 Task: Look for space in Kaposvár, Hungary from 8th August, 2023 to 15th August, 2023 for 9 adults in price range Rs.10000 to Rs.14000. Place can be shared room with 5 bedrooms having 9 beds and 5 bathrooms. Property type can be house, flat, guest house. Amenities needed are: wifi, TV, free parkinig on premises, gym, breakfast. Booking option can be shelf check-in. Required host language is English.
Action: Mouse moved to (469, 99)
Screenshot: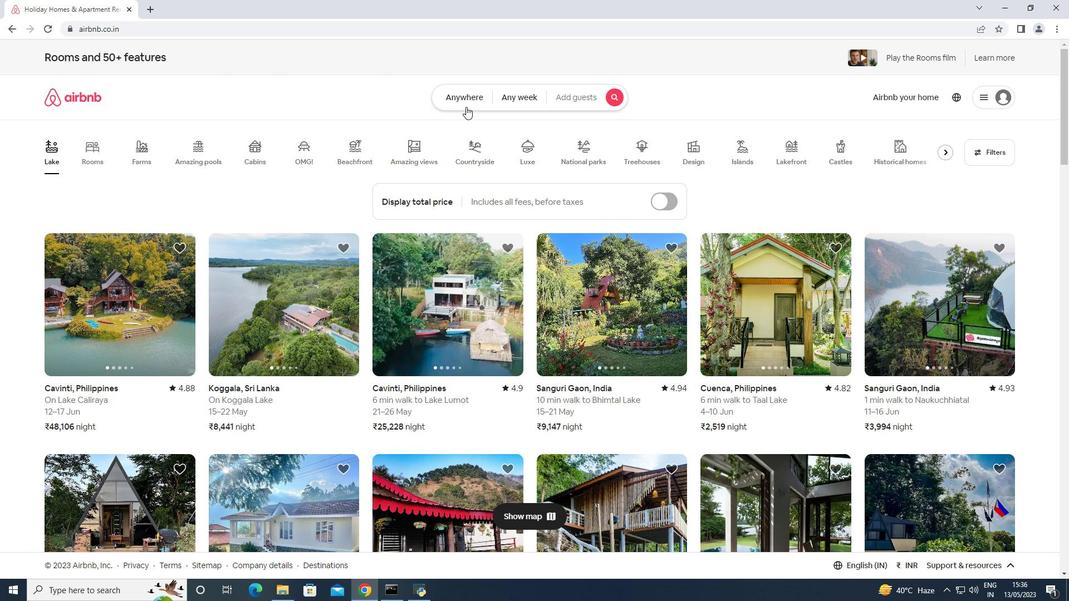
Action: Mouse pressed left at (469, 99)
Screenshot: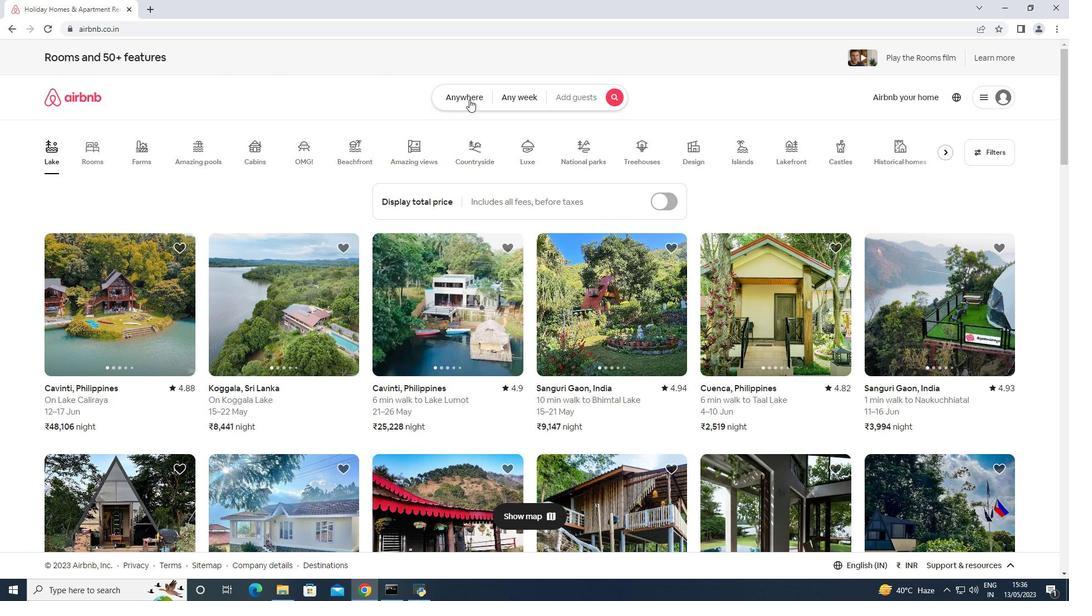 
Action: Mouse moved to (441, 137)
Screenshot: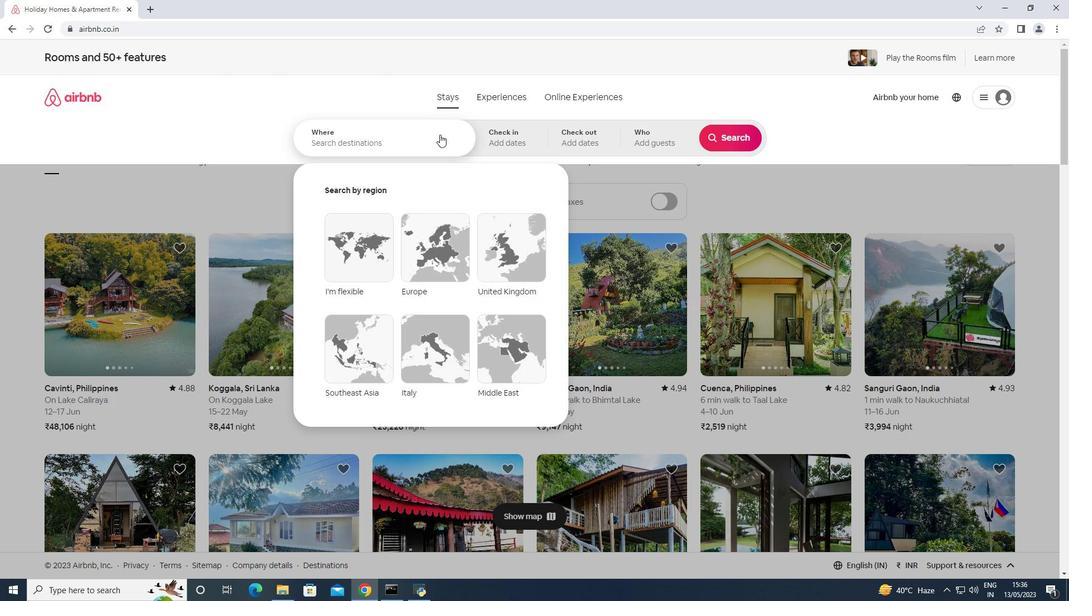 
Action: Mouse pressed left at (441, 137)
Screenshot: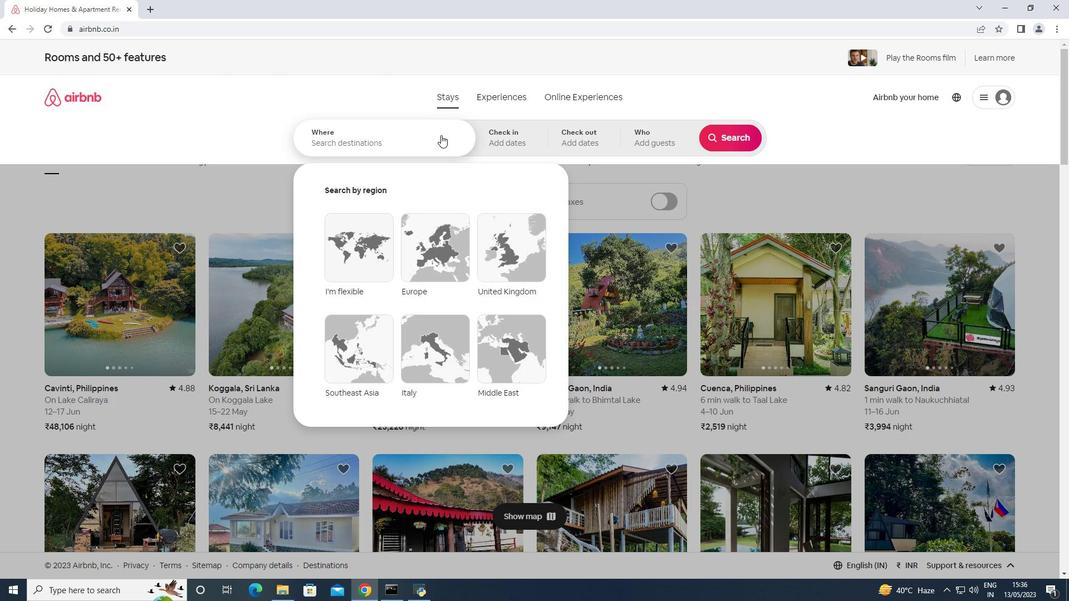 
Action: Mouse moved to (448, 131)
Screenshot: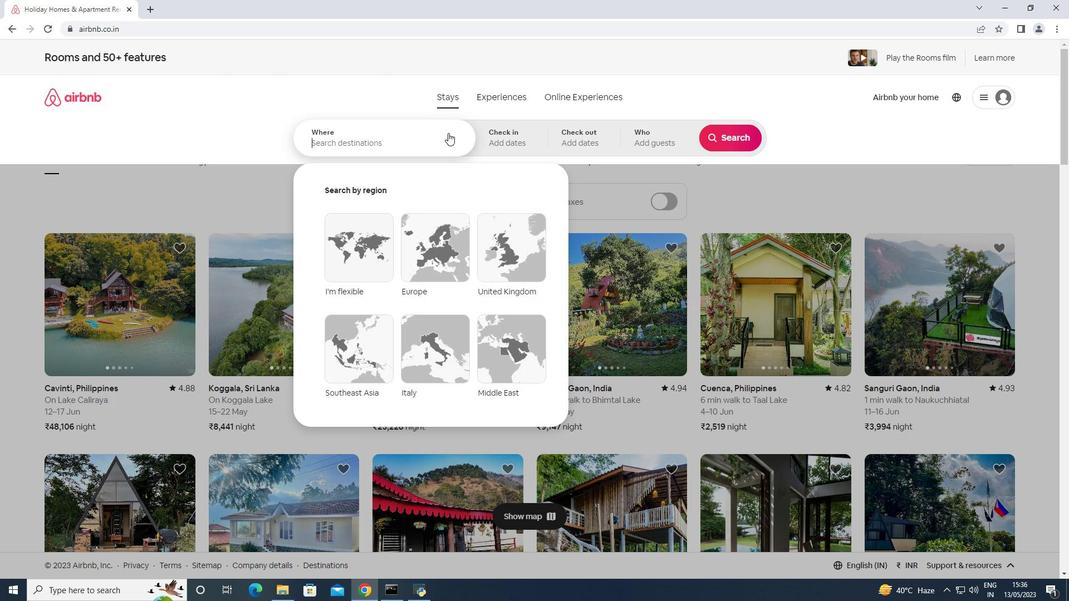 
Action: Key pressed <Key.shift>Kaposvar,<Key.space><Key.shift><Key.shift>Hungary<Key.enter>
Screenshot: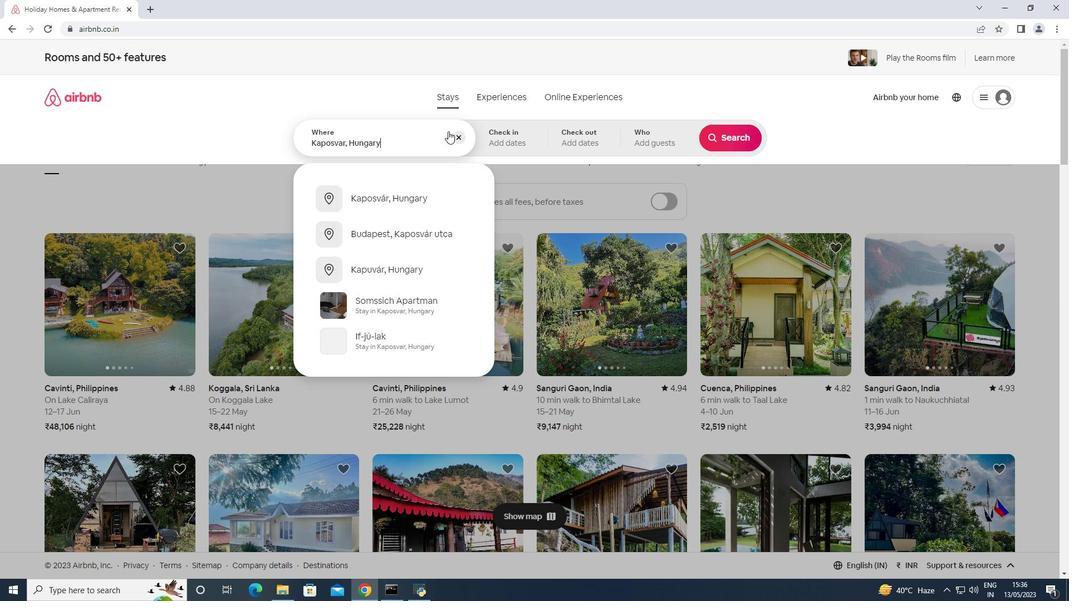 
Action: Mouse moved to (733, 226)
Screenshot: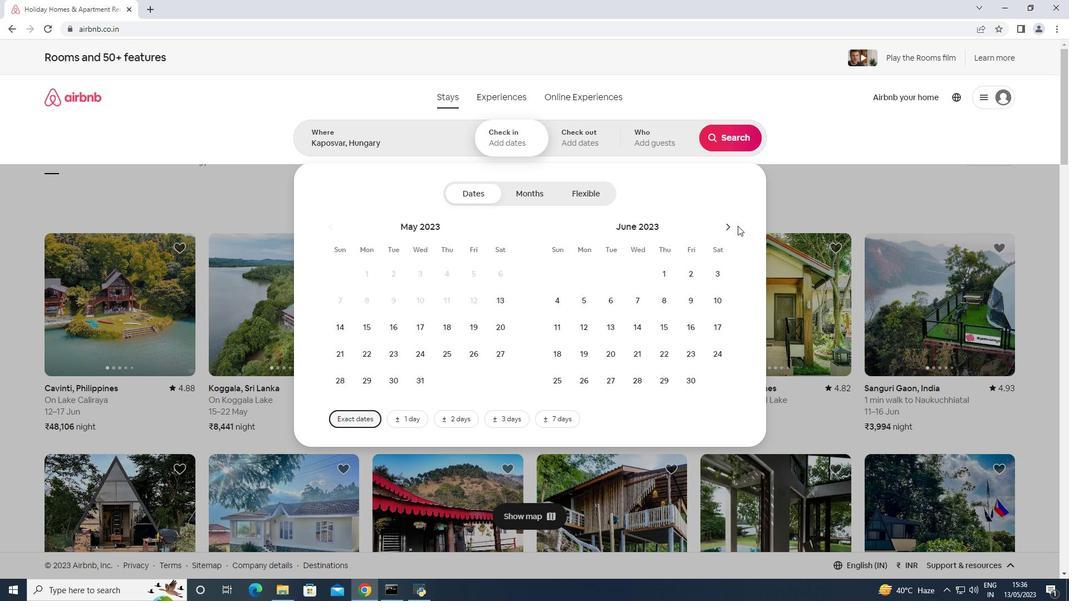 
Action: Mouse pressed left at (733, 226)
Screenshot: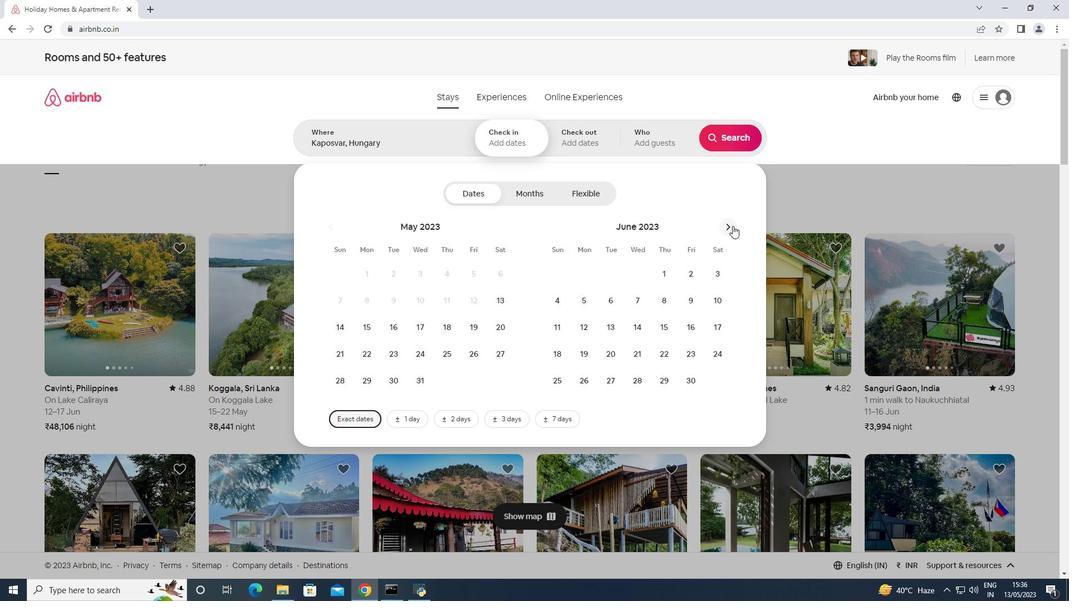 
Action: Mouse moved to (733, 226)
Screenshot: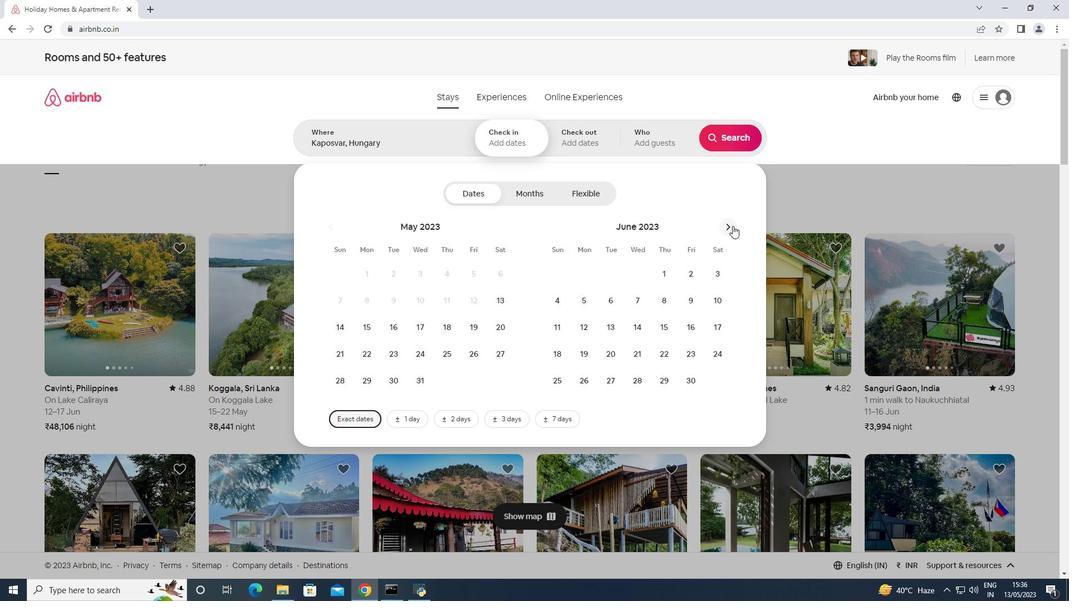 
Action: Mouse pressed left at (733, 226)
Screenshot: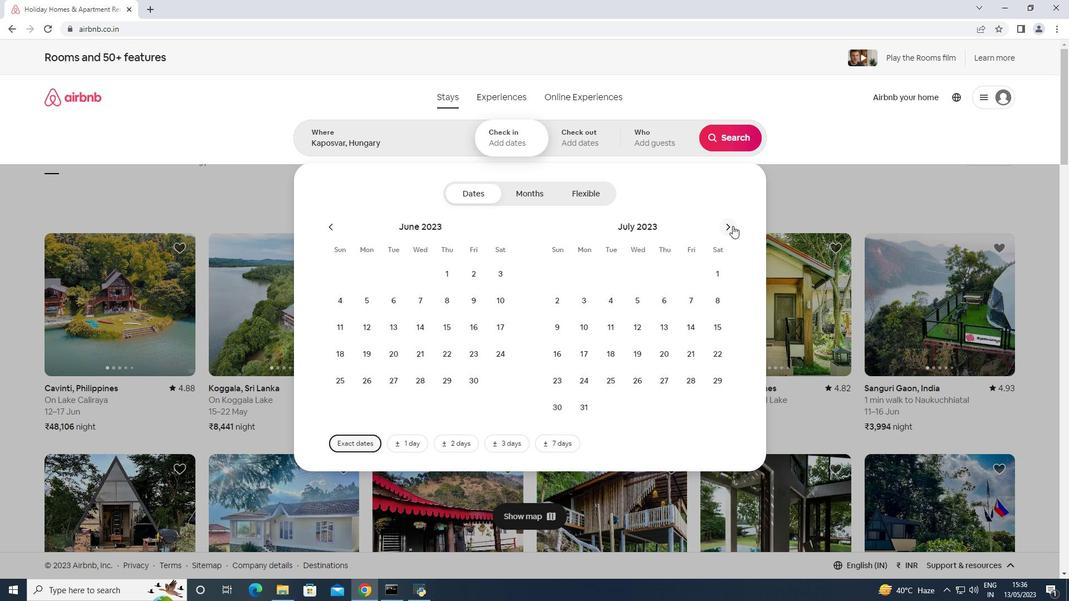 
Action: Mouse moved to (620, 295)
Screenshot: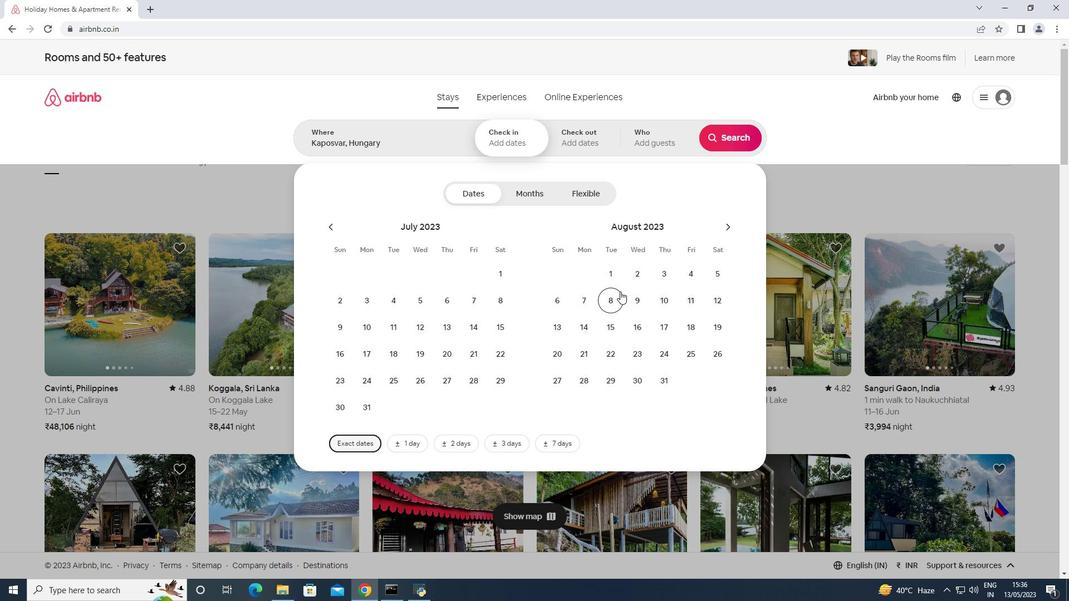 
Action: Mouse pressed left at (620, 295)
Screenshot: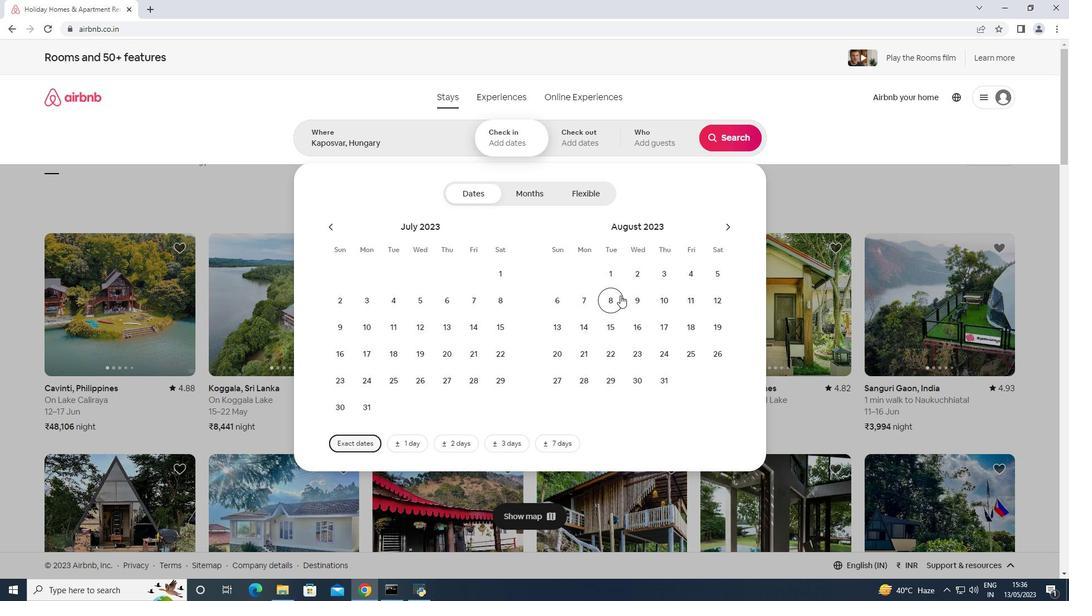 
Action: Mouse moved to (612, 322)
Screenshot: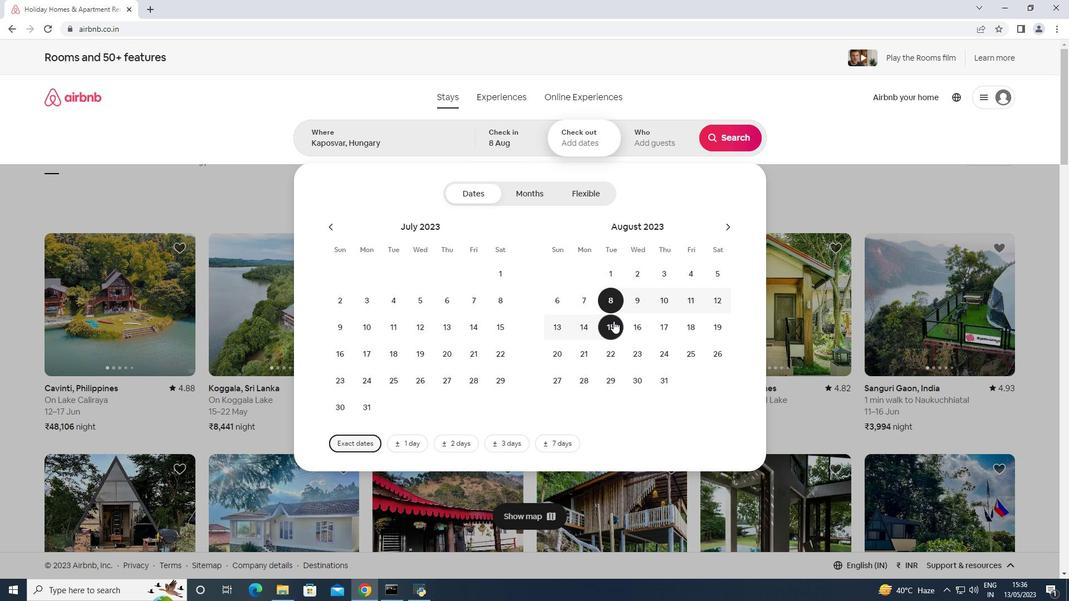 
Action: Mouse pressed left at (612, 322)
Screenshot: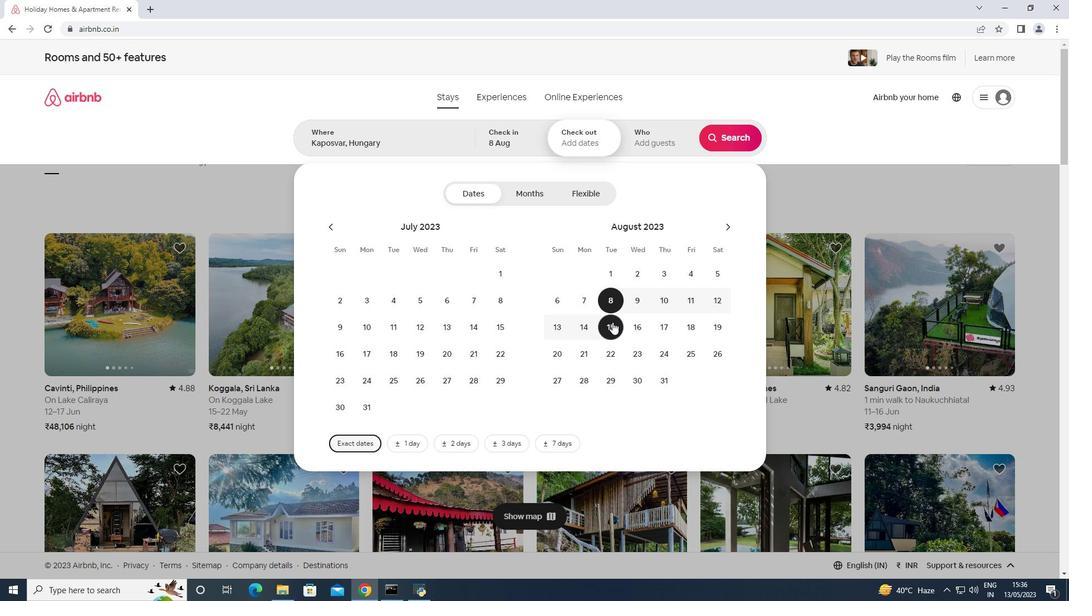 
Action: Mouse moved to (652, 140)
Screenshot: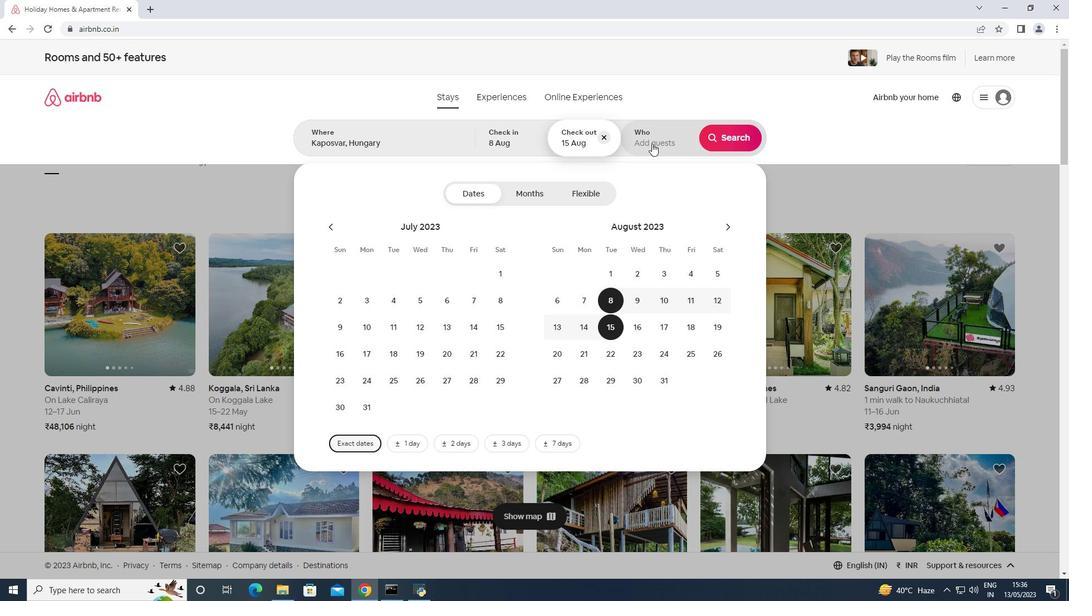
Action: Mouse pressed left at (652, 140)
Screenshot: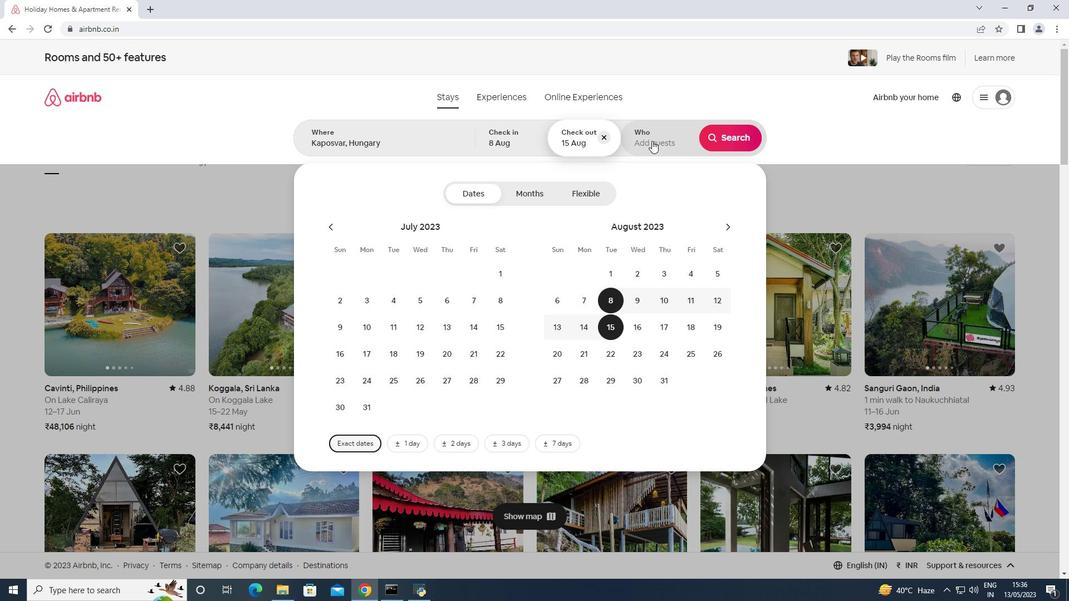 
Action: Mouse moved to (734, 192)
Screenshot: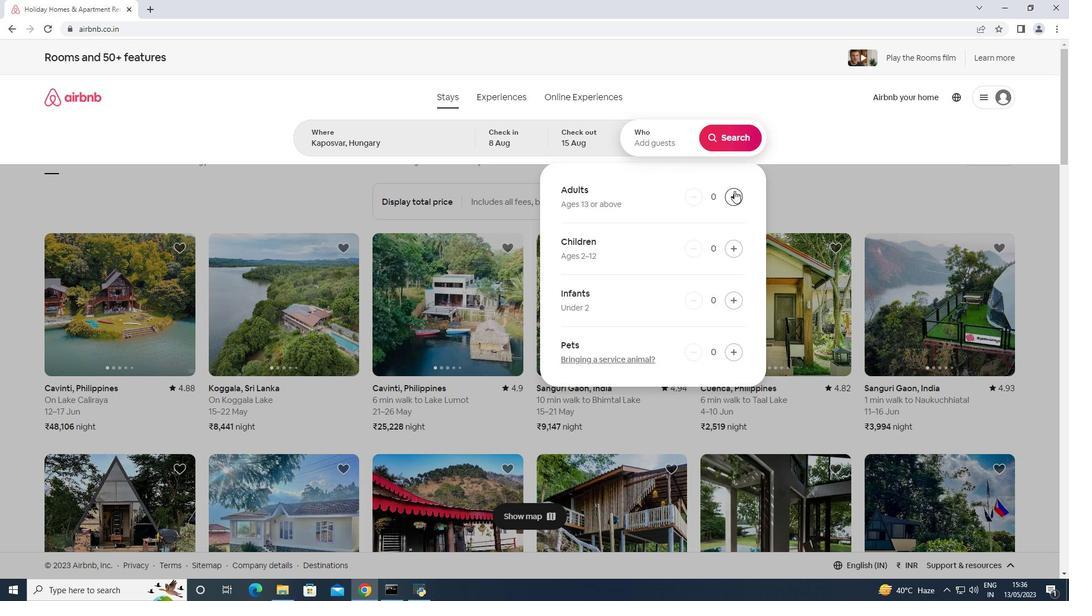 
Action: Mouse pressed left at (734, 192)
Screenshot: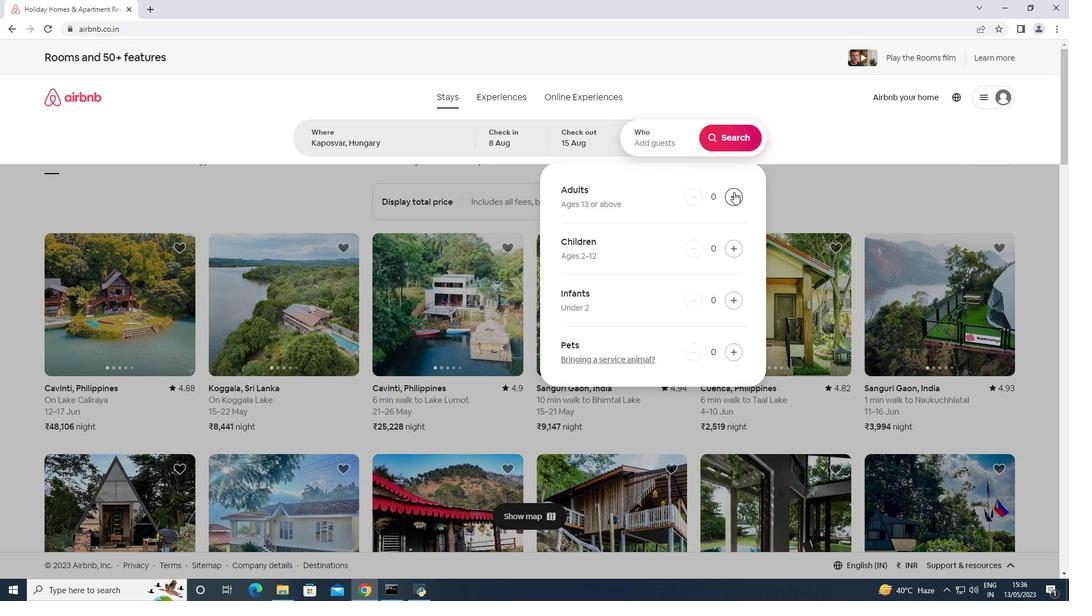 
Action: Mouse pressed left at (734, 192)
Screenshot: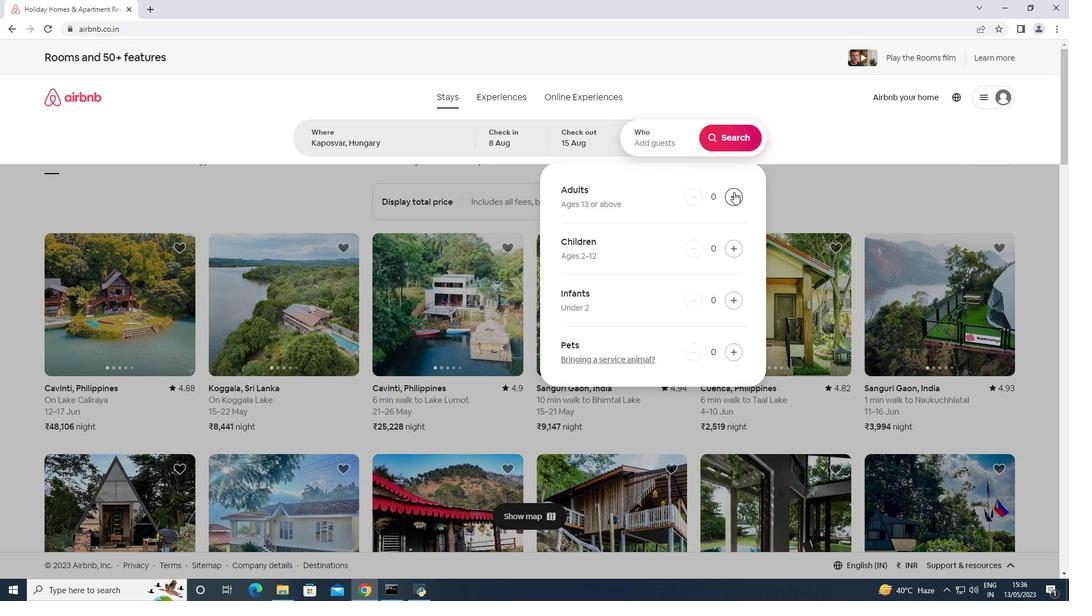 
Action: Mouse pressed left at (734, 192)
Screenshot: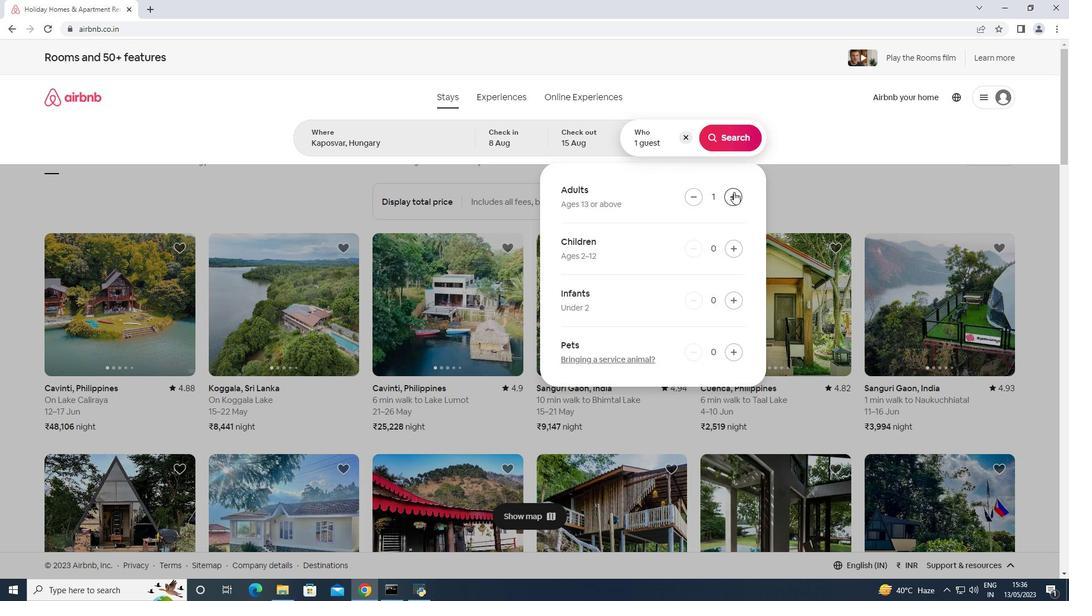 
Action: Mouse pressed left at (734, 192)
Screenshot: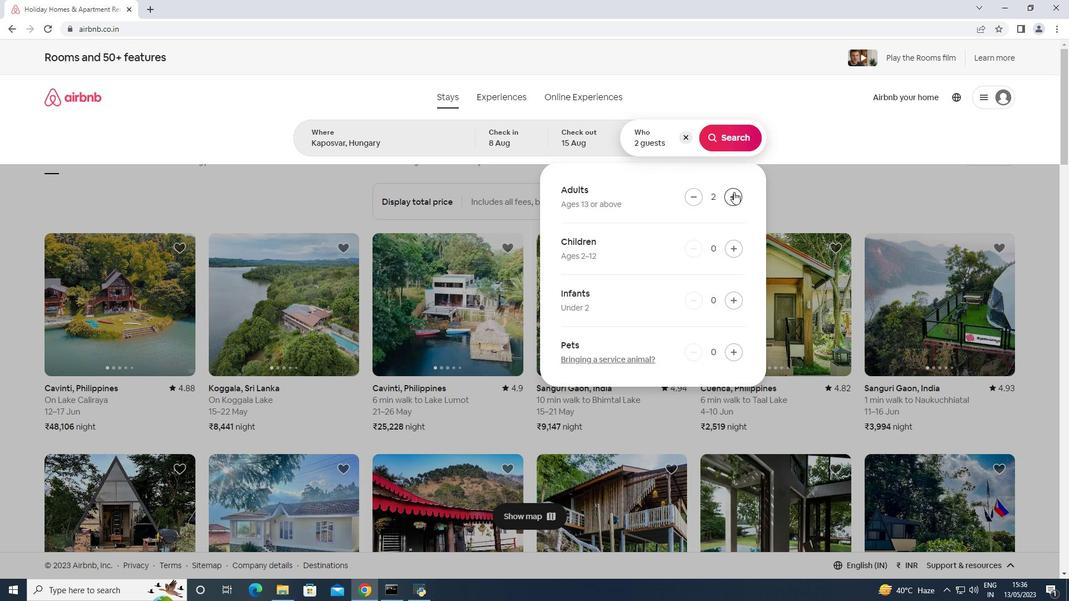 
Action: Mouse pressed left at (734, 192)
Screenshot: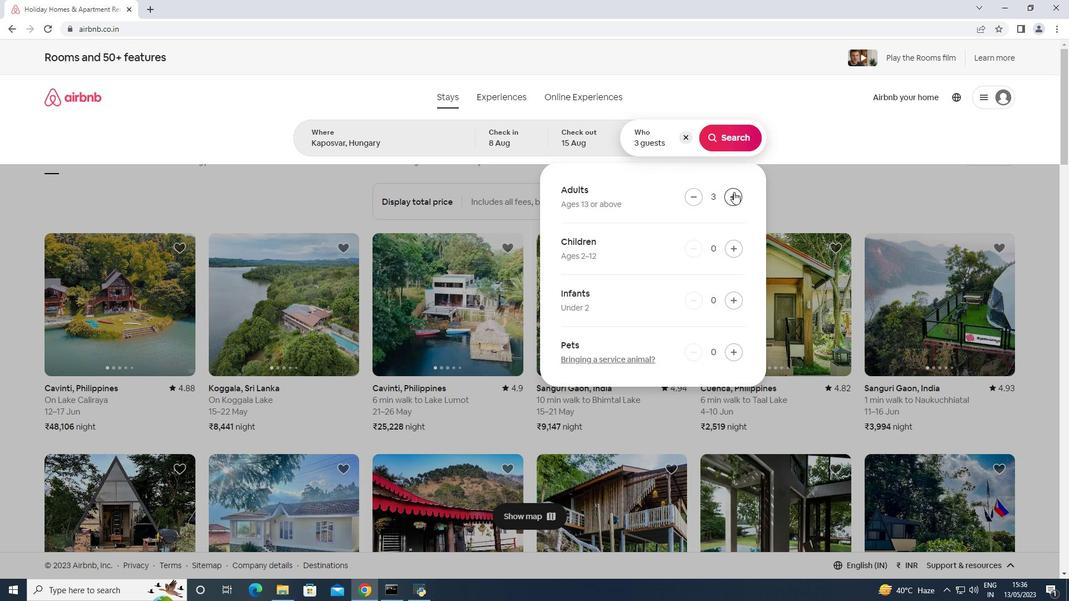 
Action: Mouse pressed left at (734, 192)
Screenshot: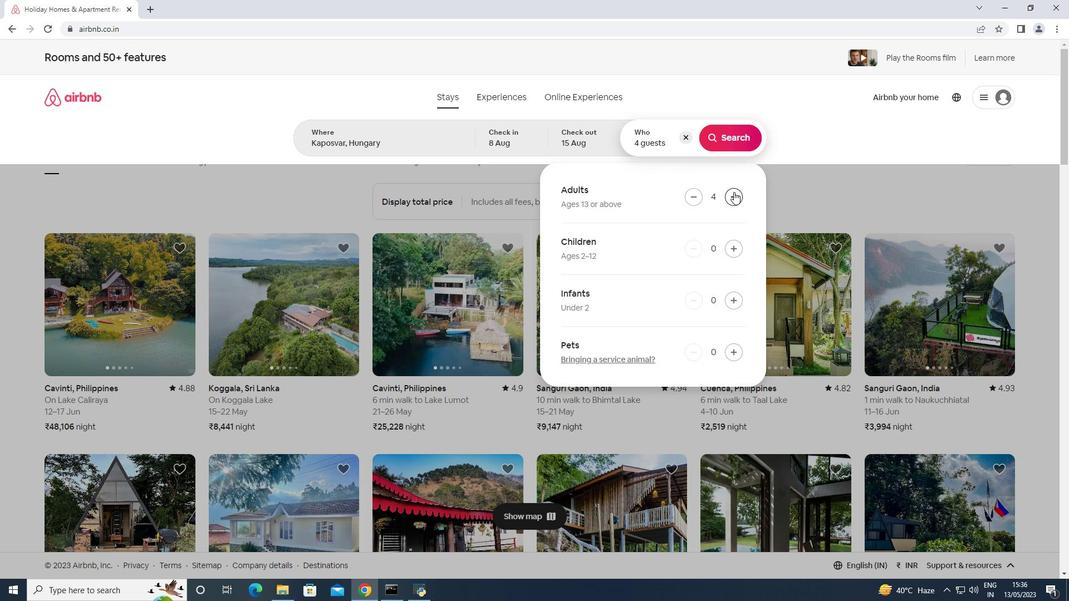 
Action: Mouse pressed left at (734, 192)
Screenshot: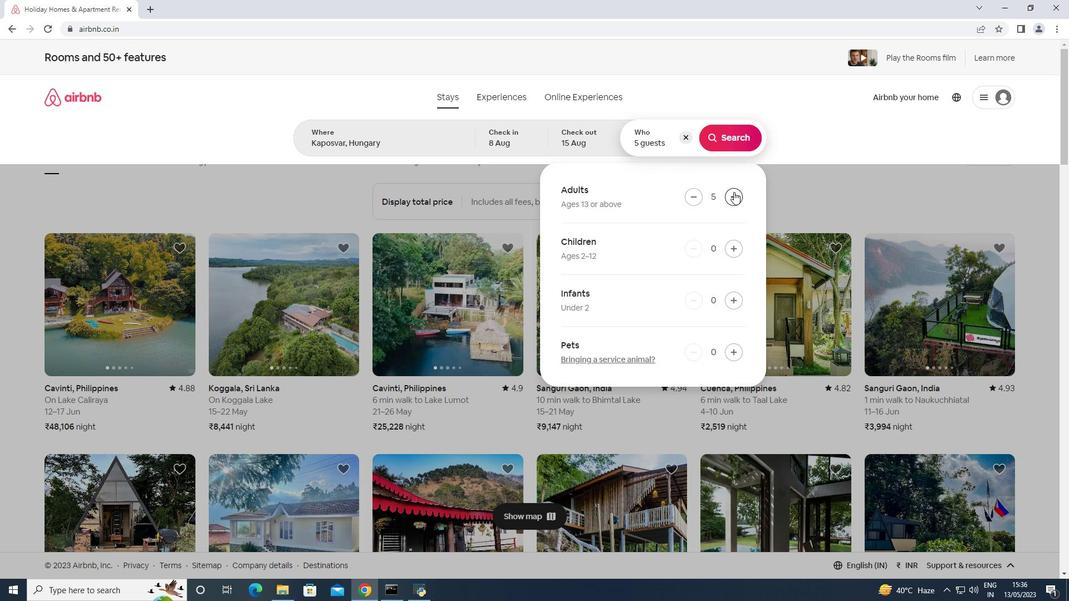 
Action: Mouse pressed left at (734, 192)
Screenshot: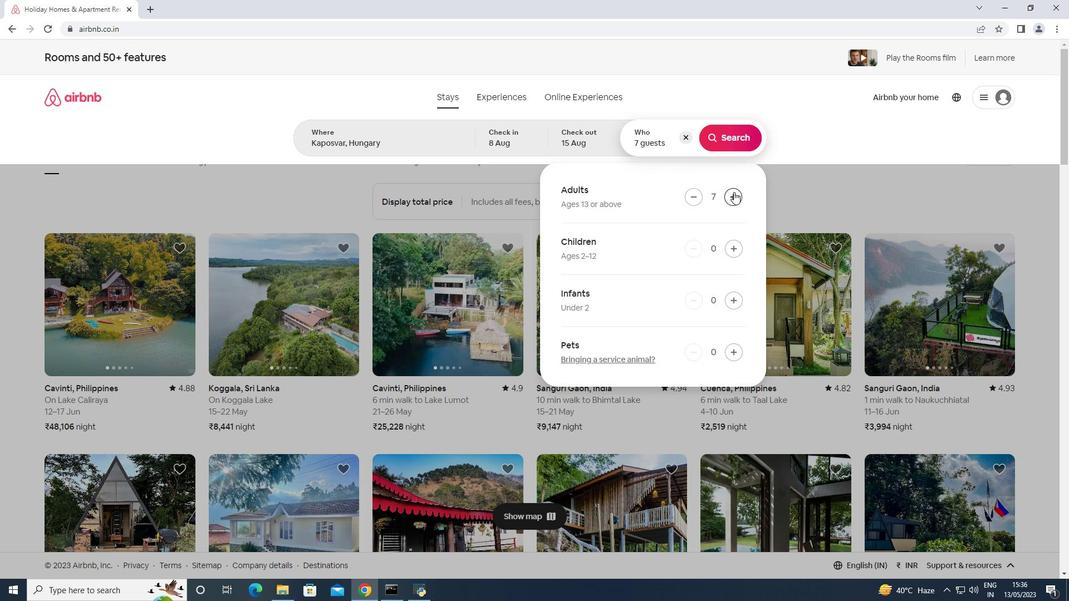 
Action: Mouse pressed left at (734, 192)
Screenshot: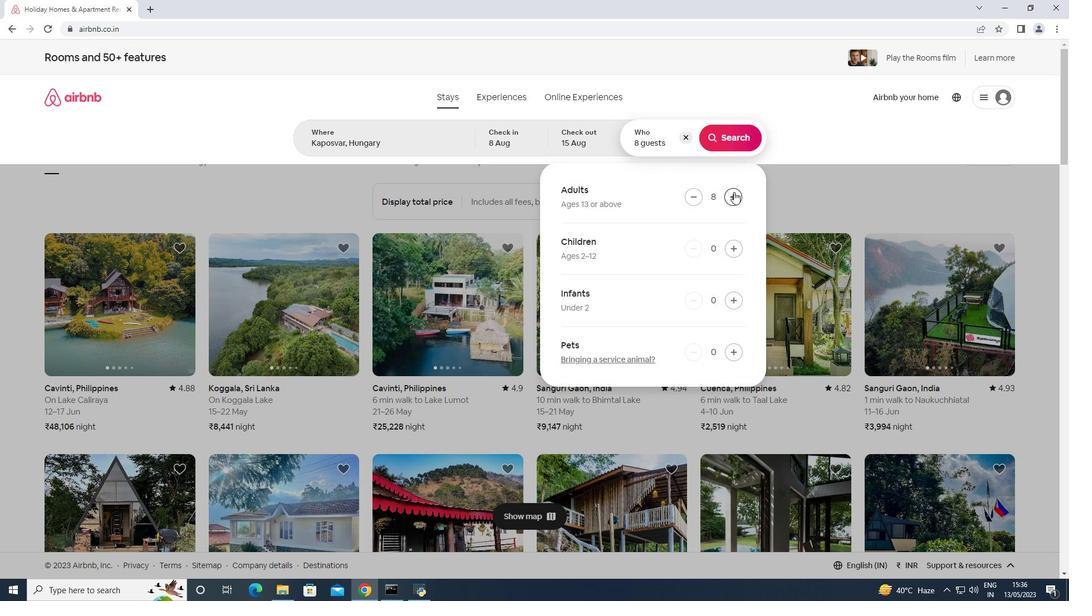 
Action: Mouse pressed left at (734, 192)
Screenshot: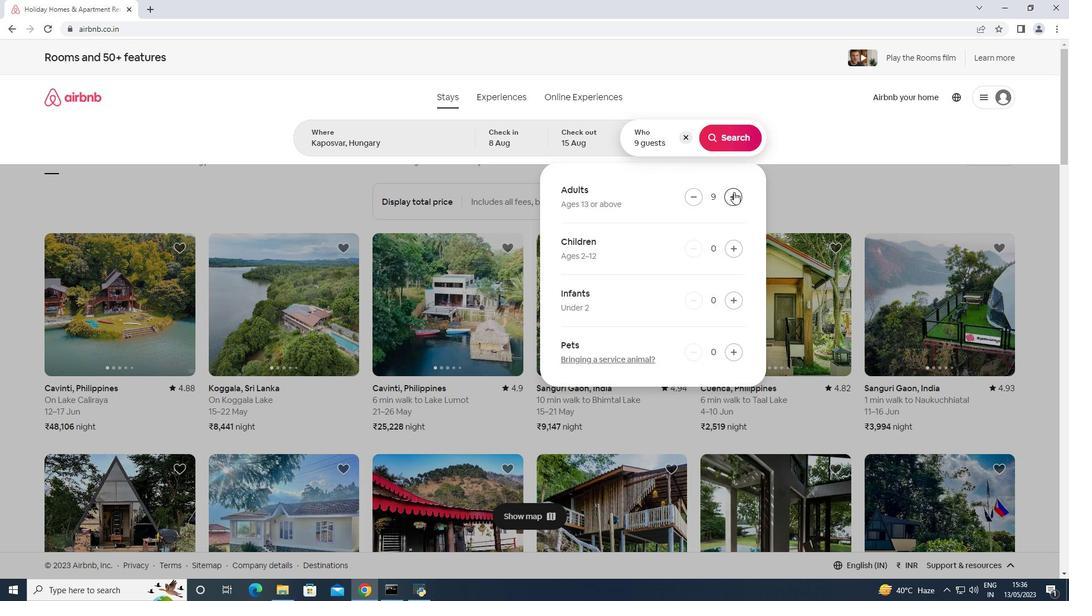 
Action: Mouse moved to (700, 198)
Screenshot: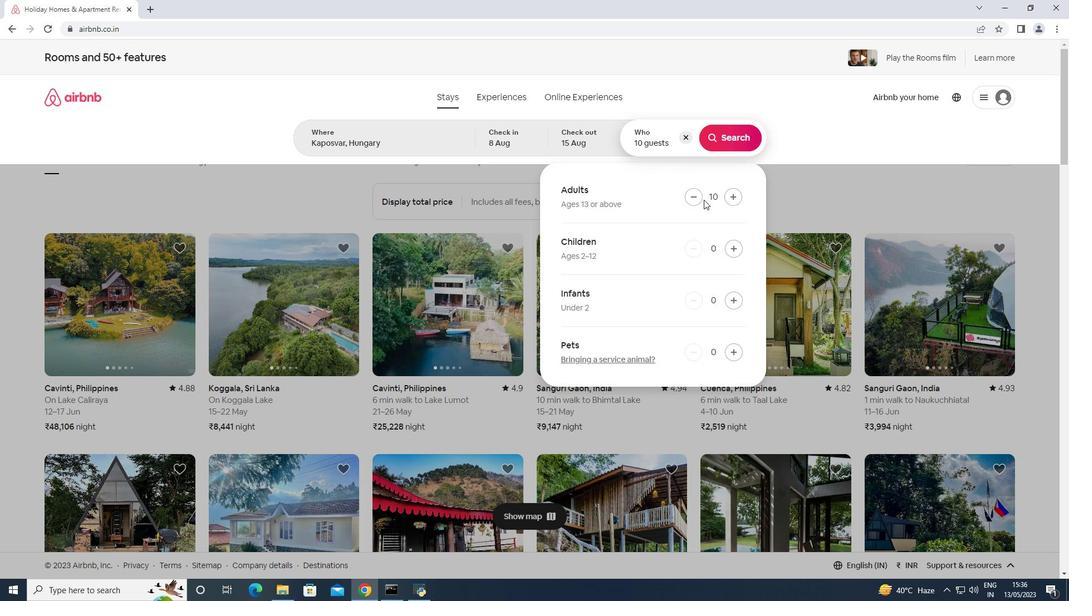 
Action: Mouse pressed left at (700, 198)
Screenshot: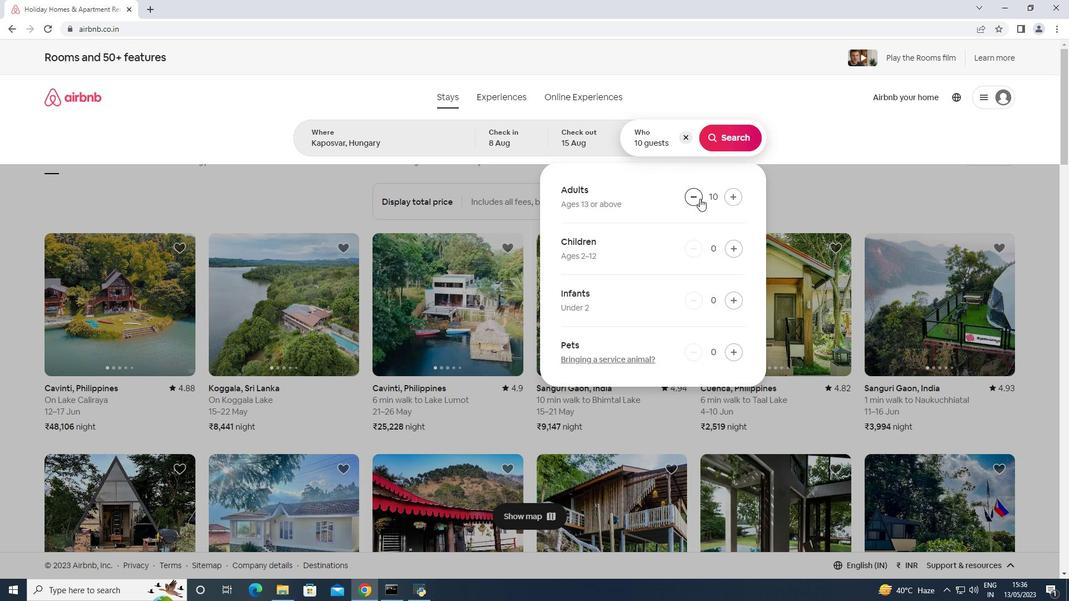
Action: Mouse moved to (735, 135)
Screenshot: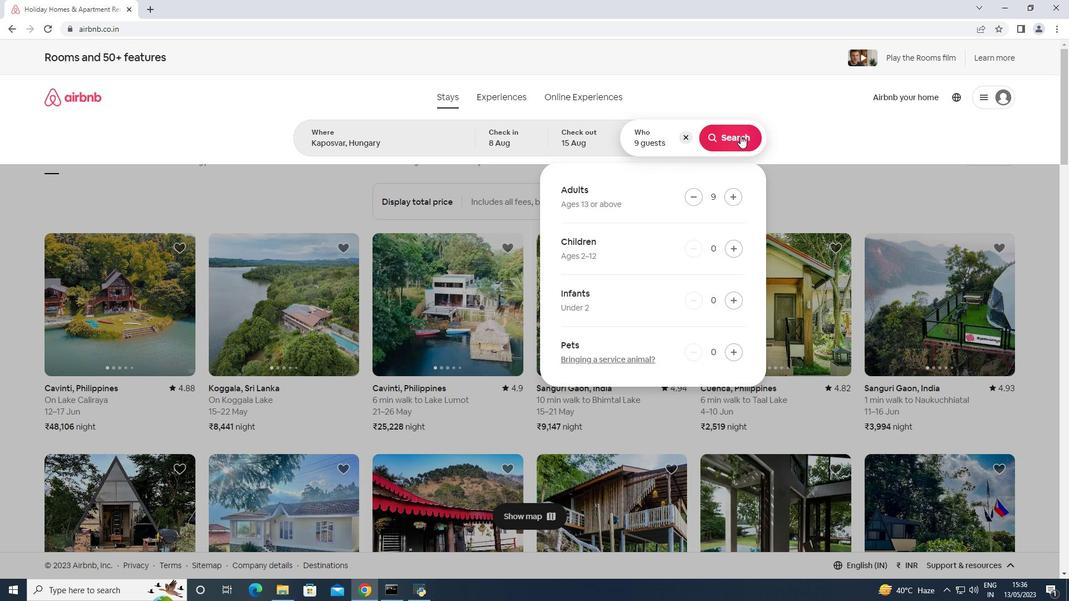 
Action: Mouse pressed left at (735, 135)
Screenshot: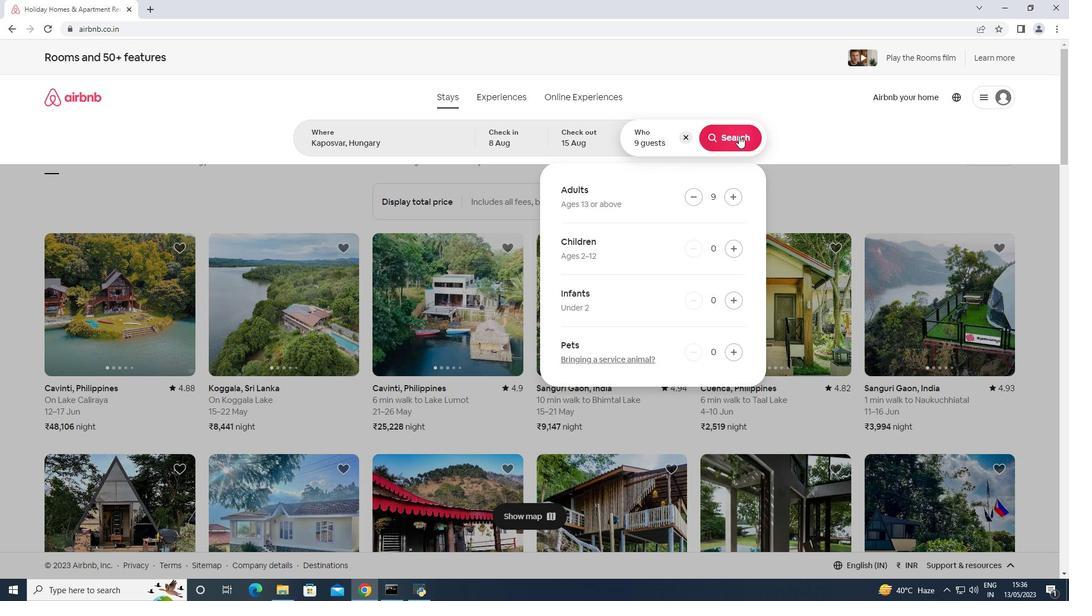 
Action: Mouse moved to (1013, 100)
Screenshot: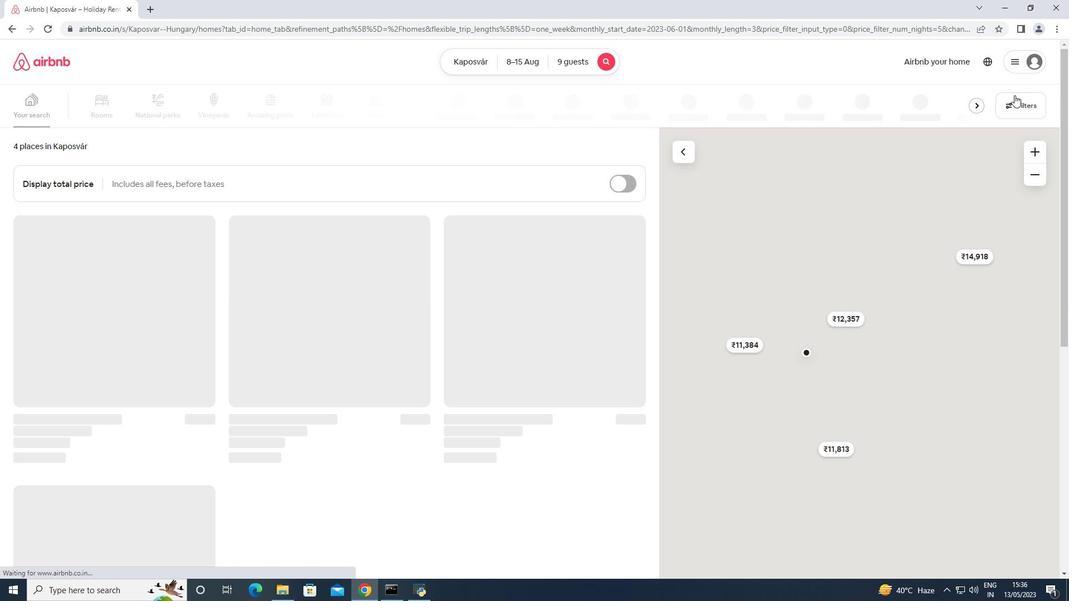 
Action: Mouse pressed left at (1013, 100)
Screenshot: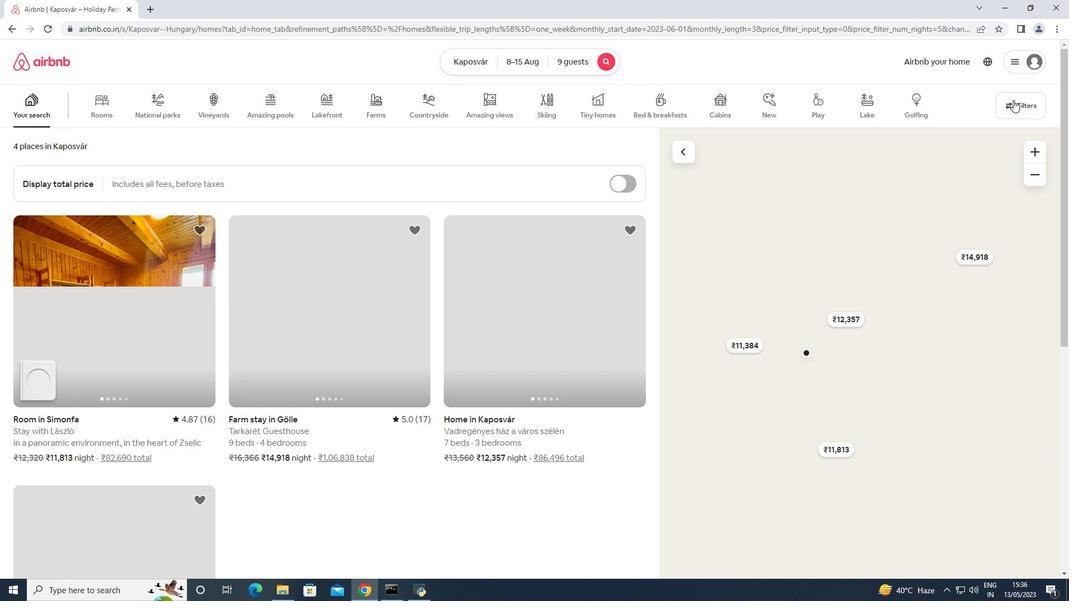 
Action: Mouse moved to (431, 373)
Screenshot: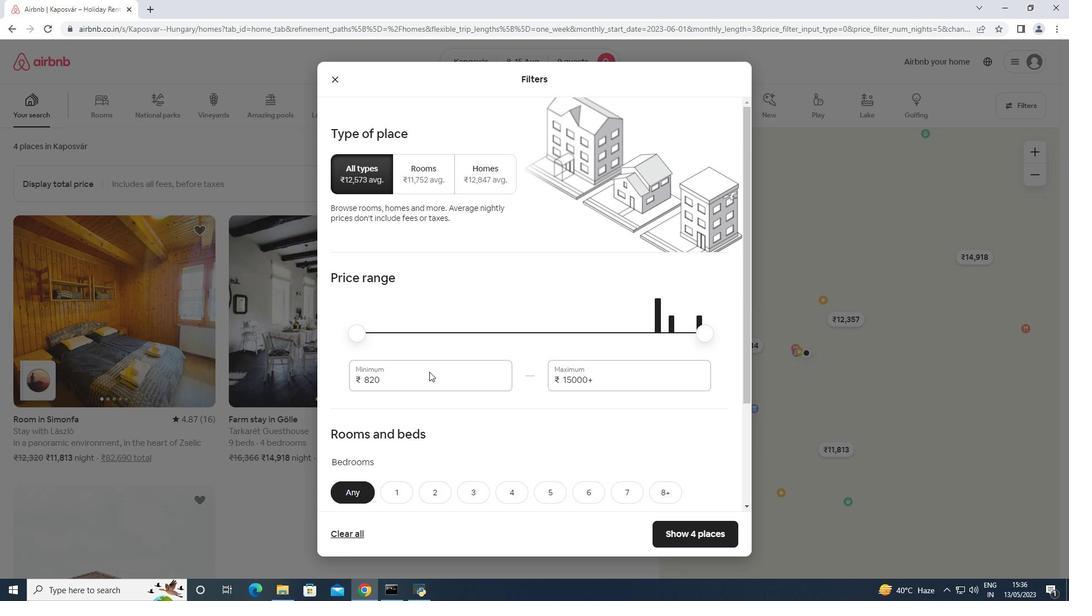 
Action: Mouse pressed left at (431, 373)
Screenshot: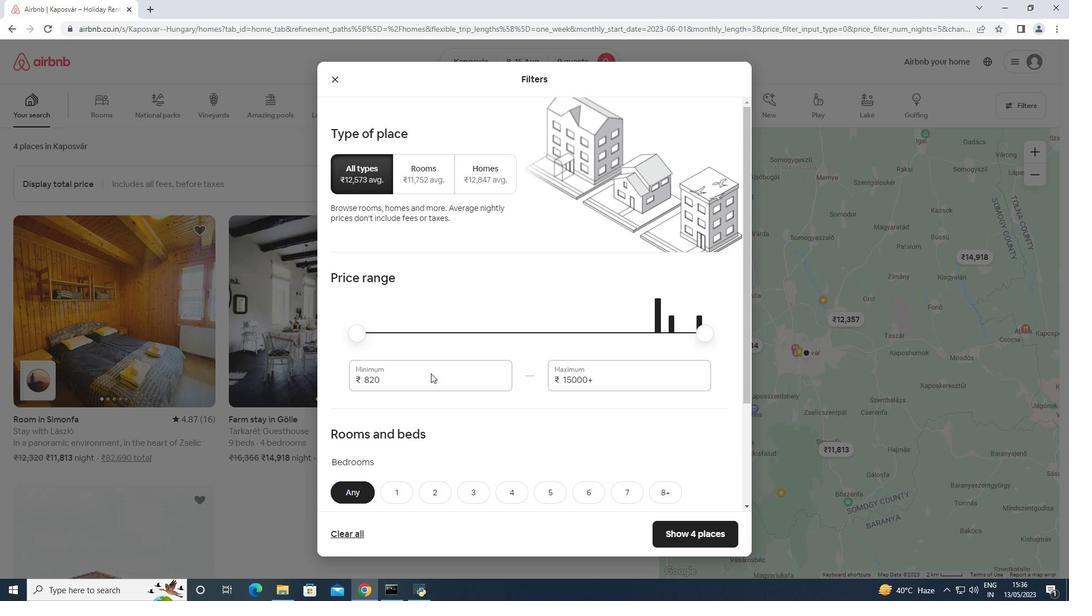 
Action: Mouse pressed left at (431, 373)
Screenshot: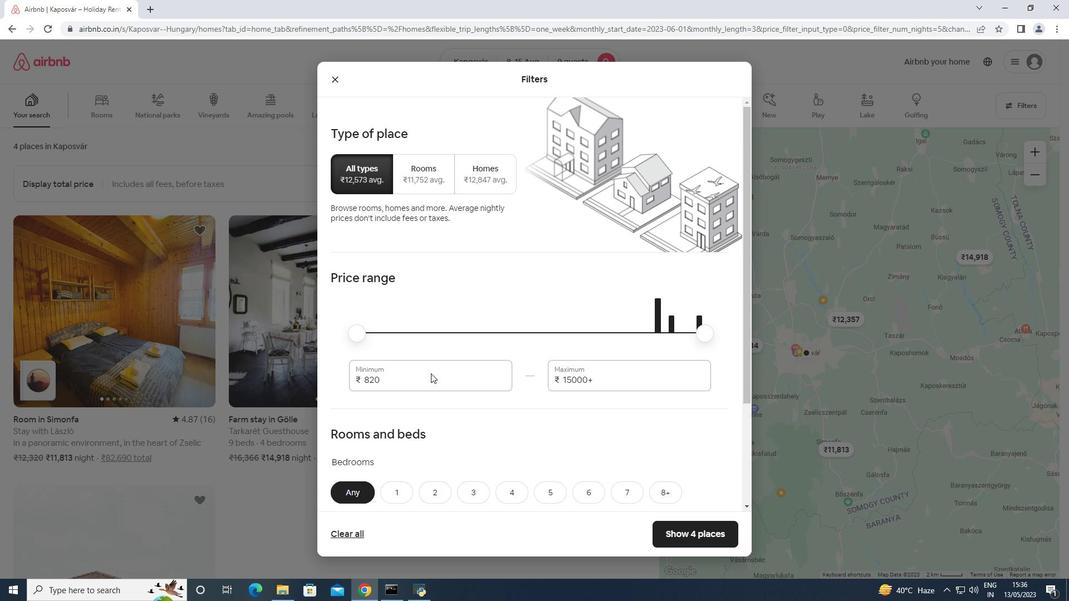 
Action: Mouse moved to (431, 372)
Screenshot: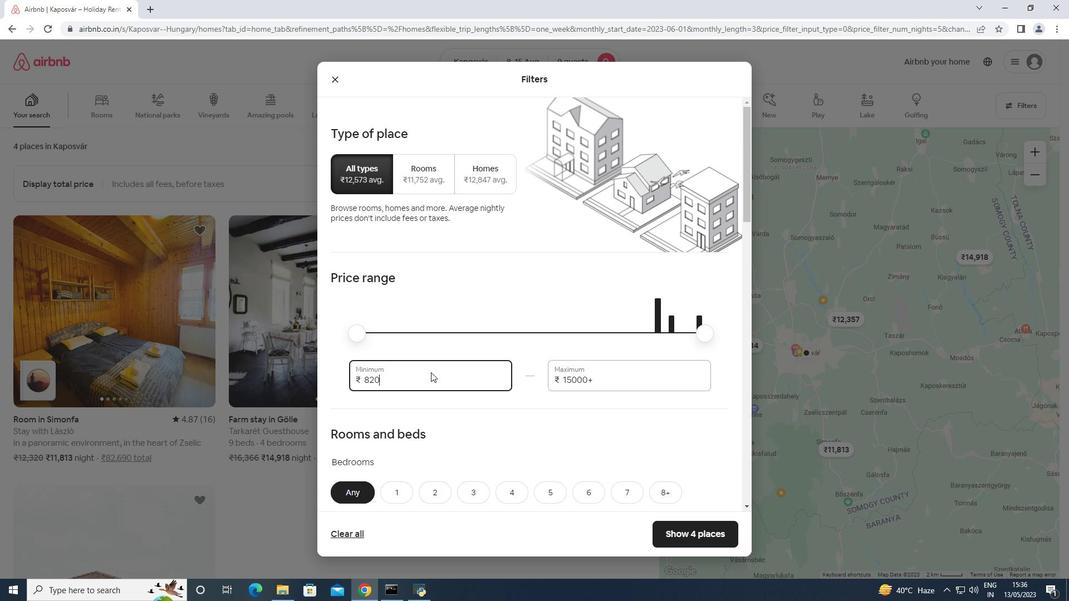 
Action: Key pressed <Key.backspace><Key.backspace><Key.backspace><Key.backspace>10000<Key.tab>14000
Screenshot: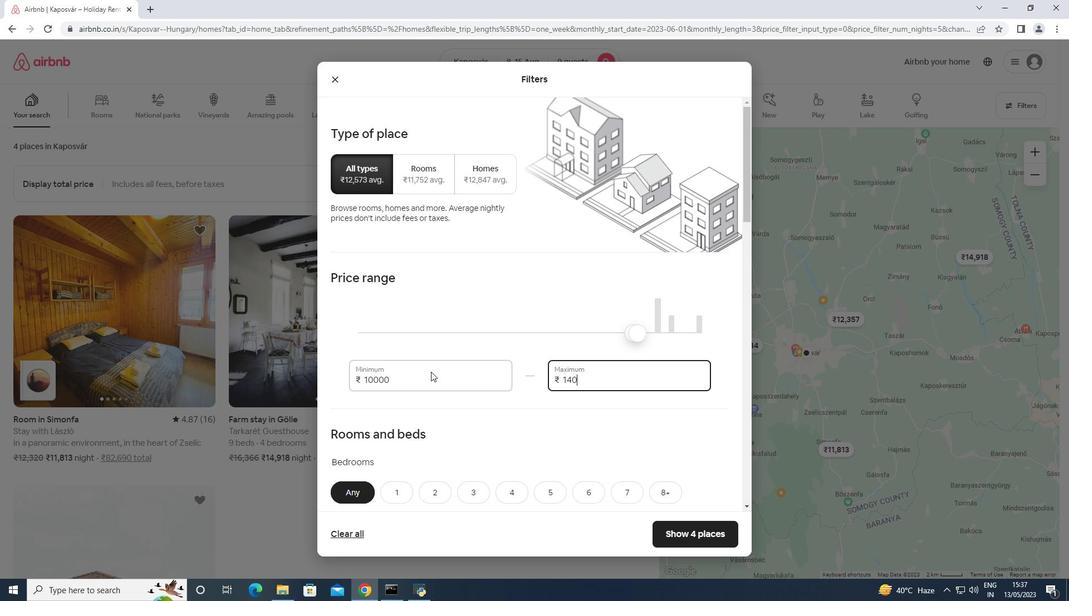 
Action: Mouse moved to (429, 372)
Screenshot: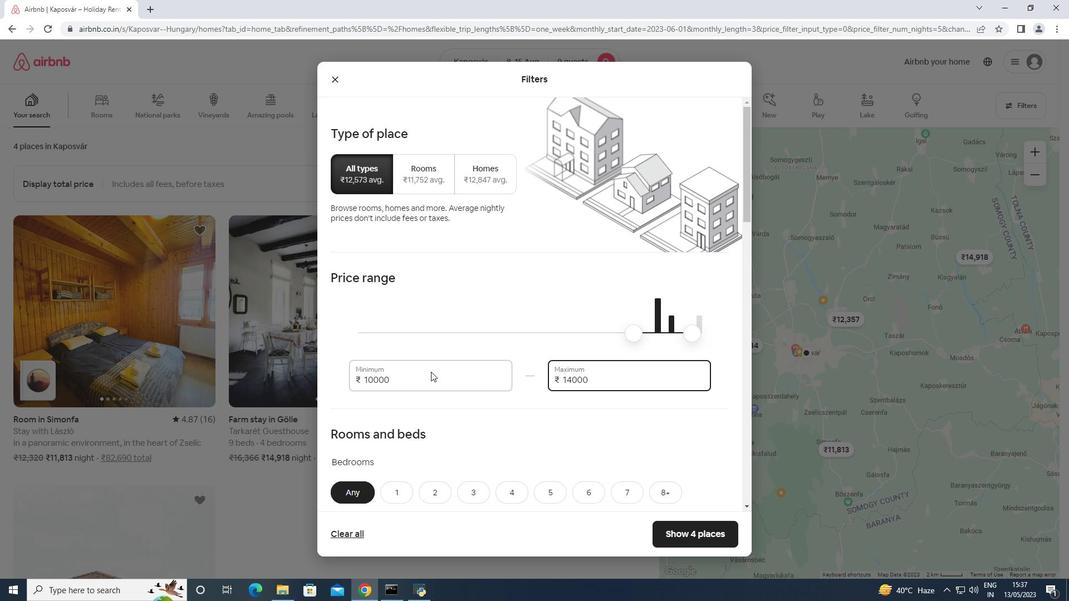 
Action: Mouse scrolled (429, 372) with delta (0, 0)
Screenshot: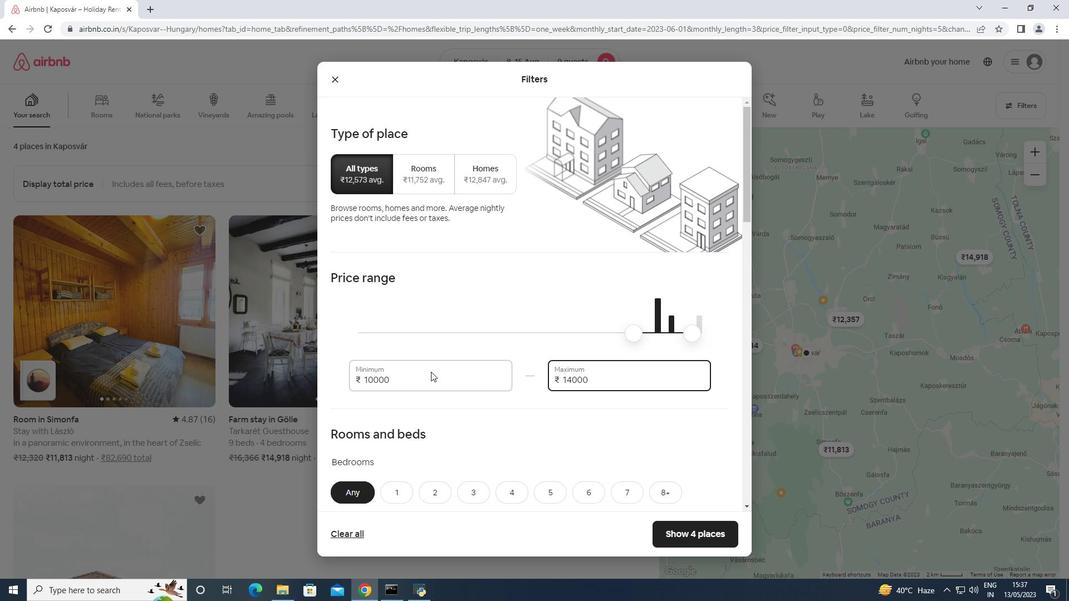 
Action: Mouse scrolled (429, 372) with delta (0, 0)
Screenshot: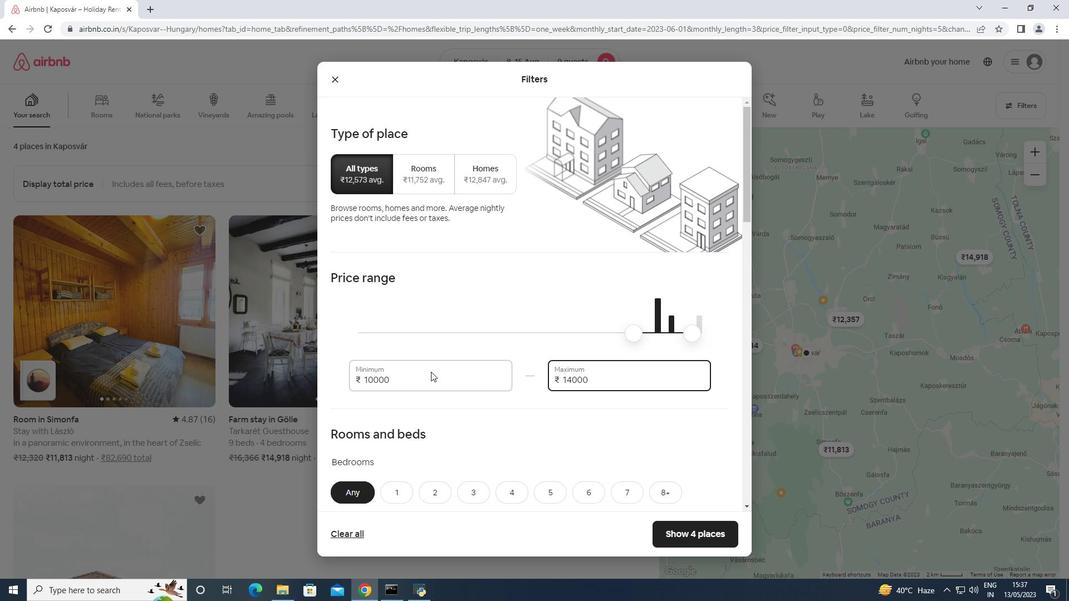 
Action: Mouse scrolled (429, 372) with delta (0, 0)
Screenshot: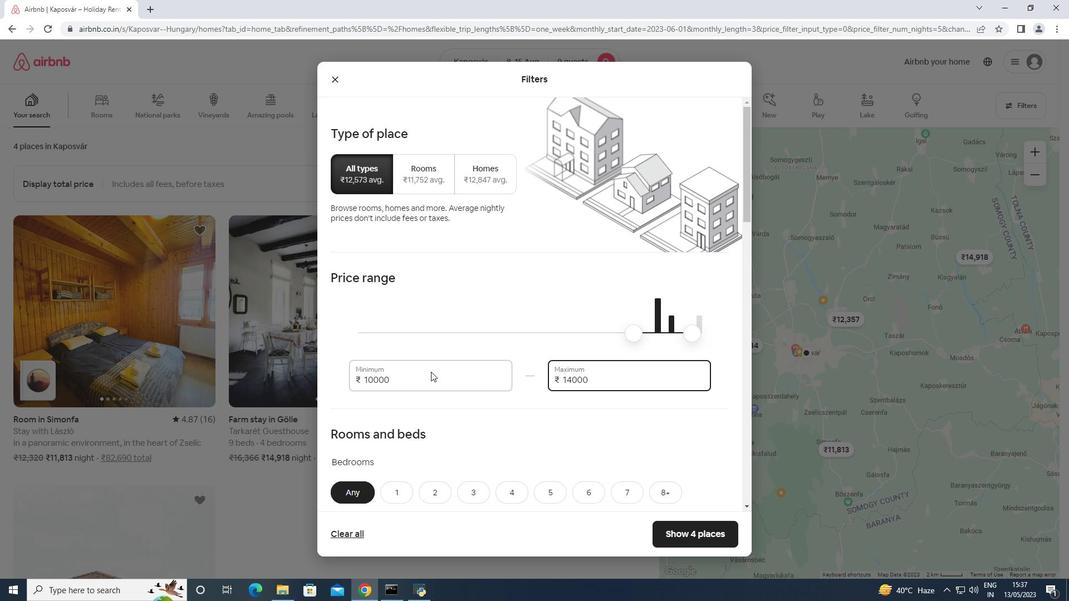 
Action: Mouse scrolled (429, 372) with delta (0, 0)
Screenshot: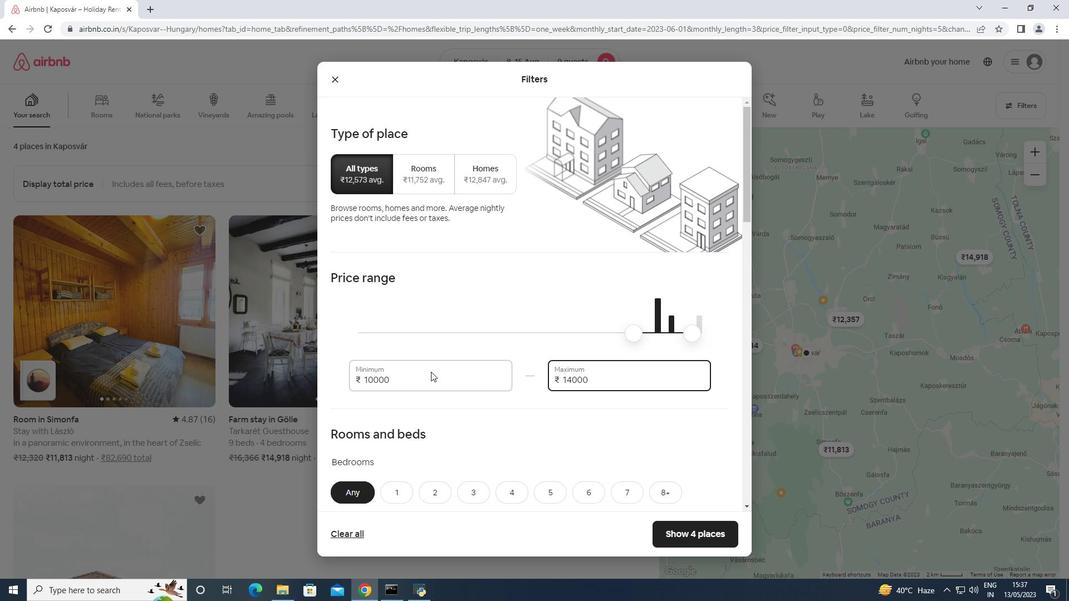 
Action: Mouse scrolled (429, 372) with delta (0, 0)
Screenshot: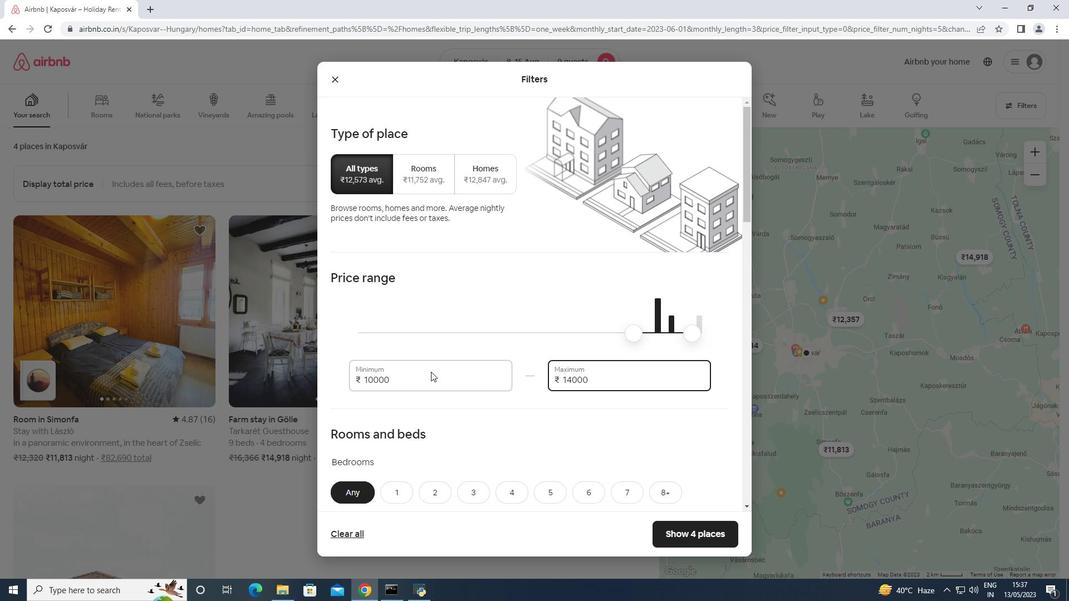 
Action: Mouse moved to (544, 217)
Screenshot: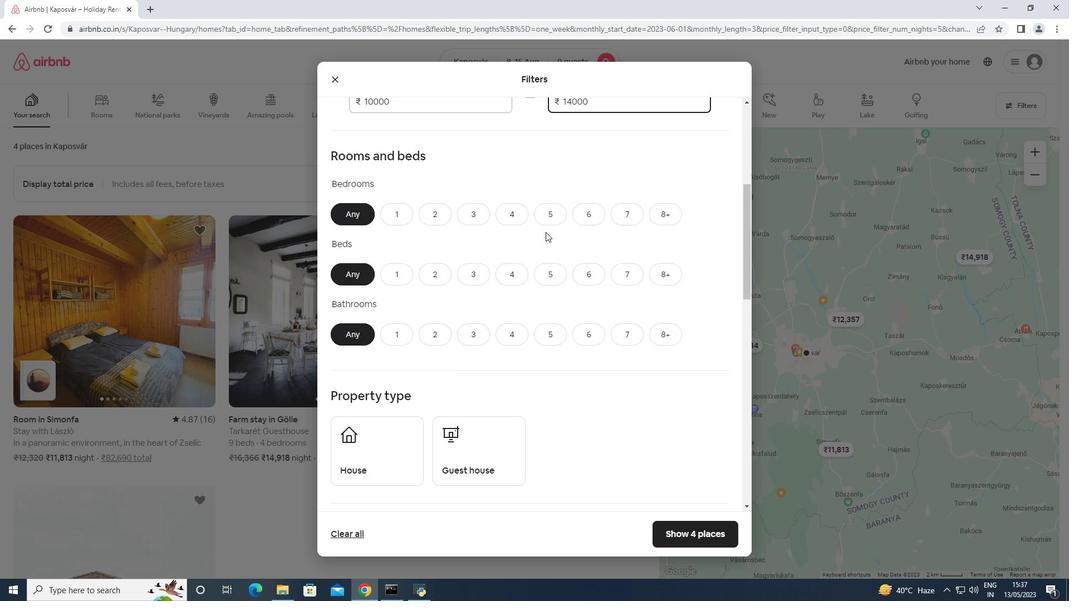 
Action: Mouse pressed left at (544, 217)
Screenshot: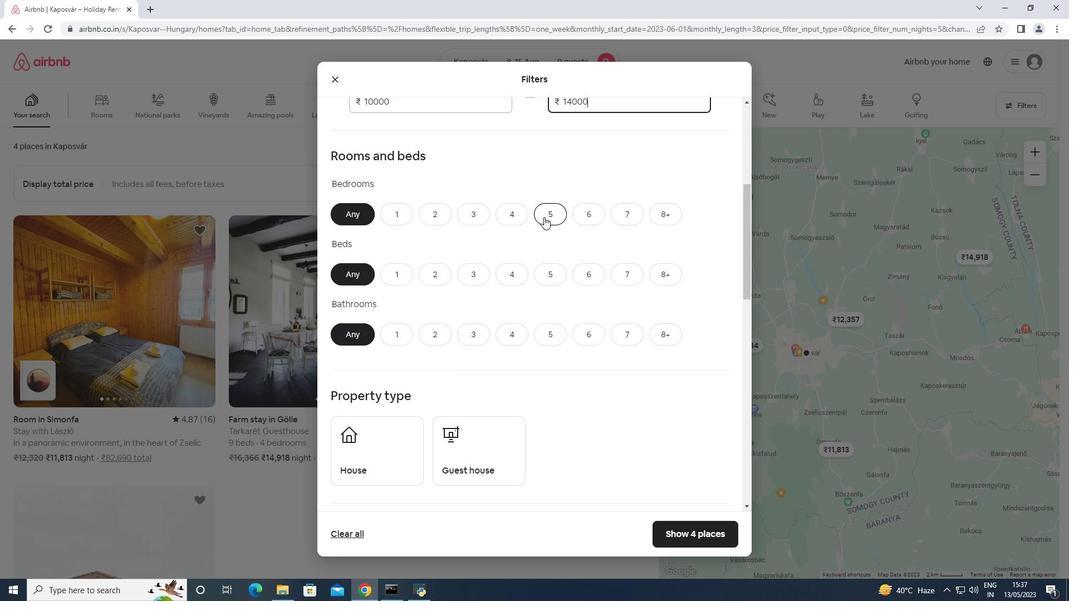 
Action: Mouse moved to (666, 272)
Screenshot: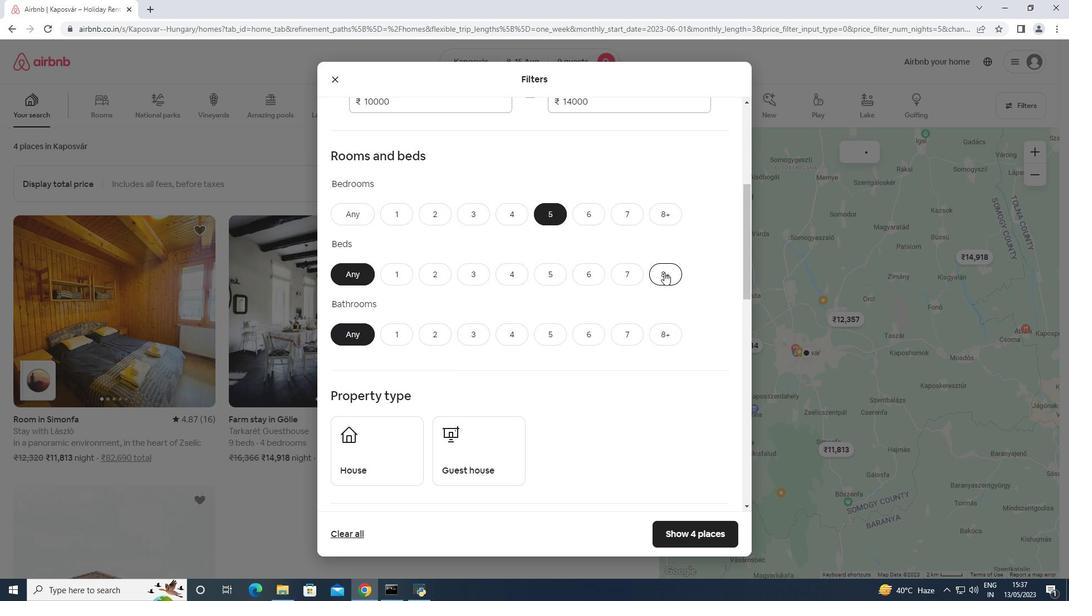 
Action: Mouse pressed left at (666, 272)
Screenshot: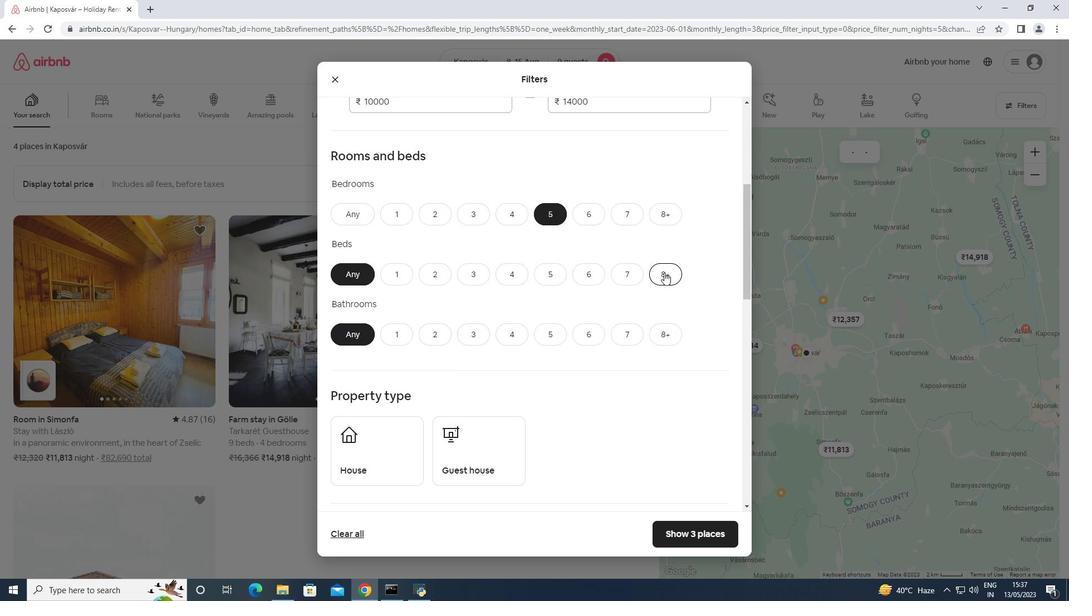 
Action: Mouse moved to (552, 327)
Screenshot: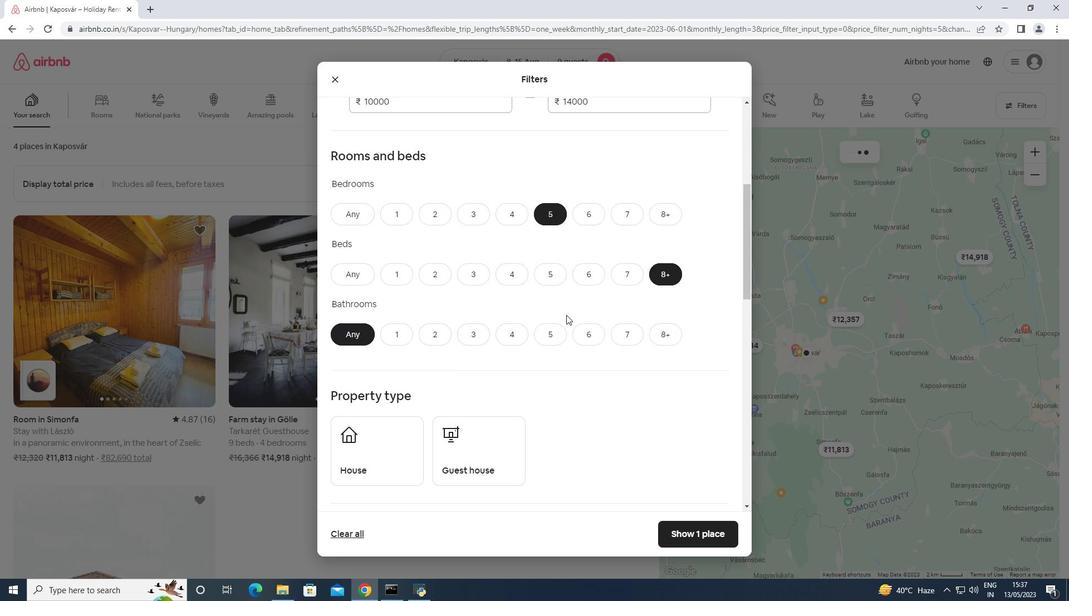 
Action: Mouse pressed left at (552, 327)
Screenshot: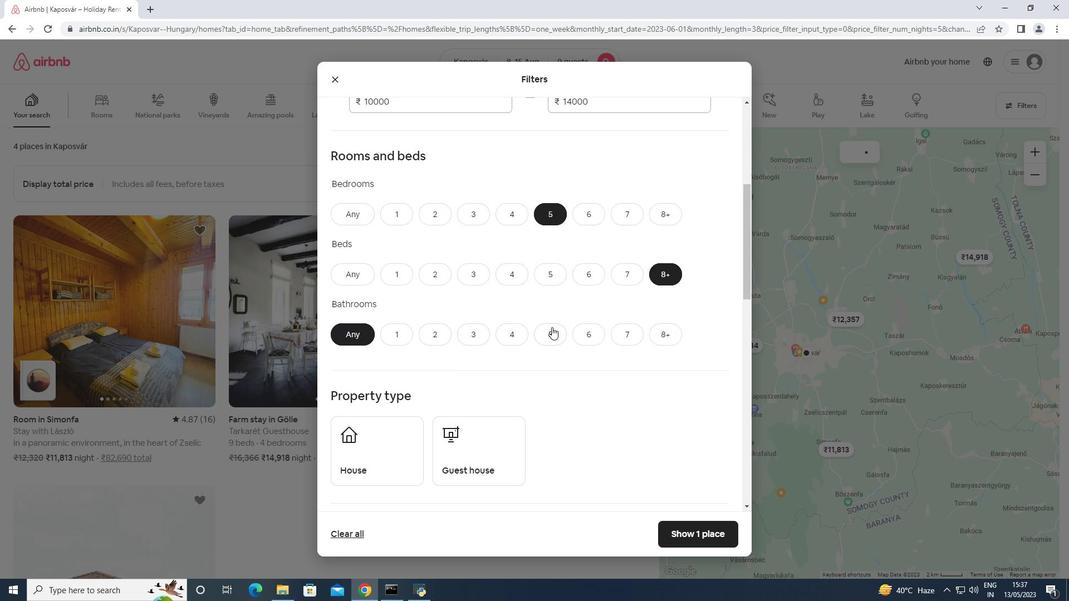 
Action: Mouse moved to (388, 435)
Screenshot: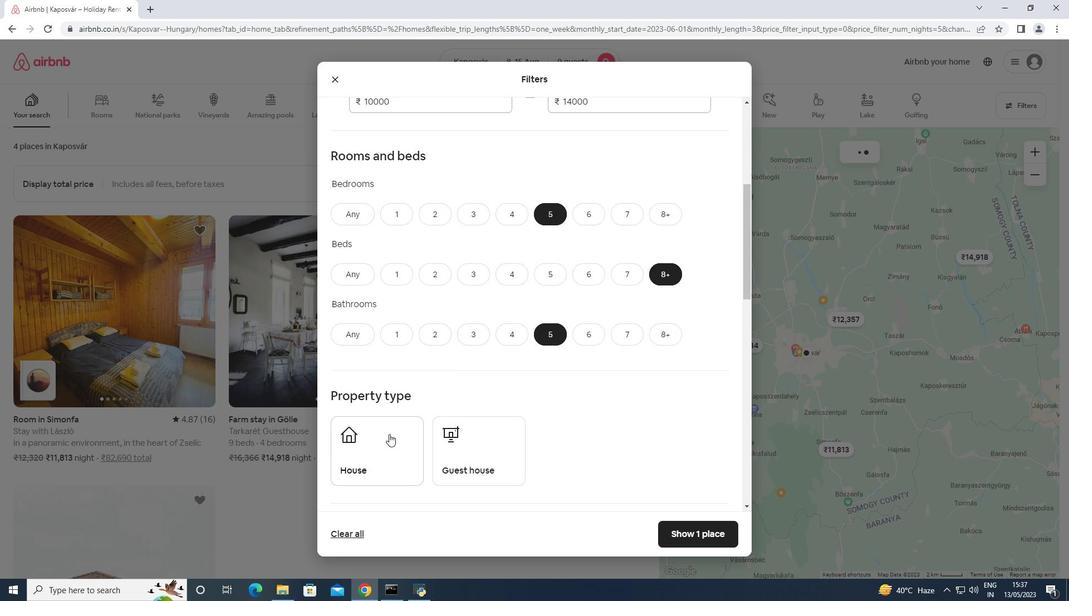 
Action: Mouse pressed left at (388, 435)
Screenshot: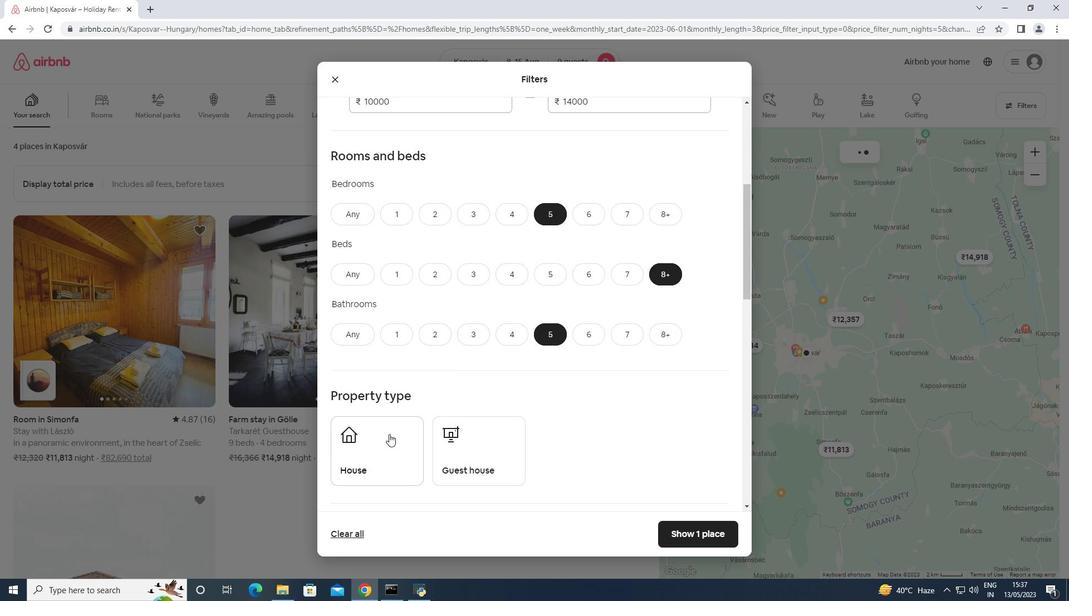 
Action: Mouse moved to (389, 433)
Screenshot: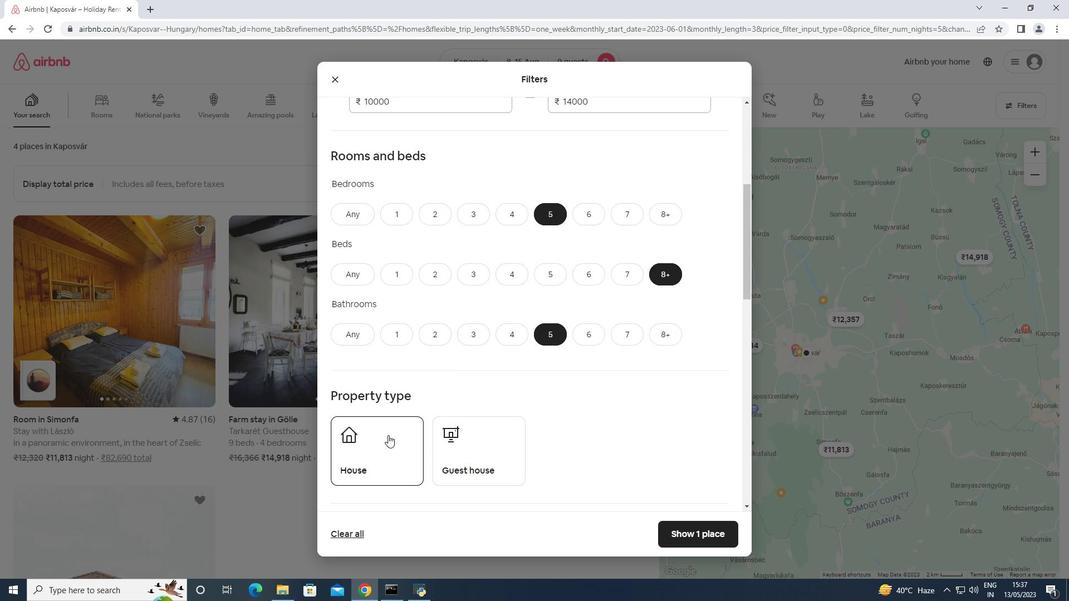 
Action: Mouse scrolled (389, 433) with delta (0, 0)
Screenshot: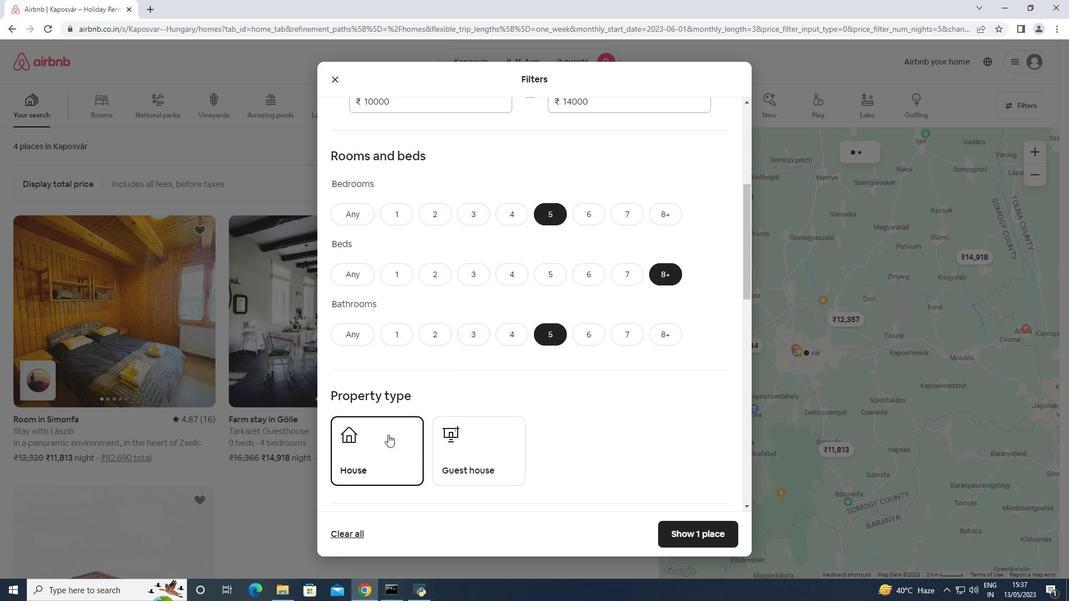 
Action: Mouse scrolled (389, 433) with delta (0, 0)
Screenshot: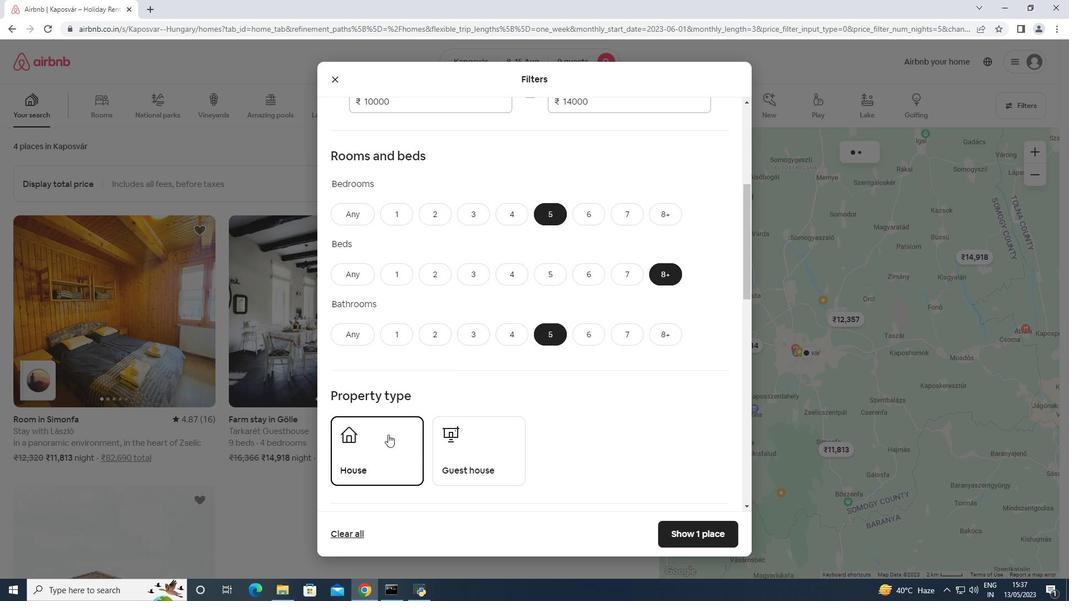 
Action: Mouse scrolled (389, 433) with delta (0, 0)
Screenshot: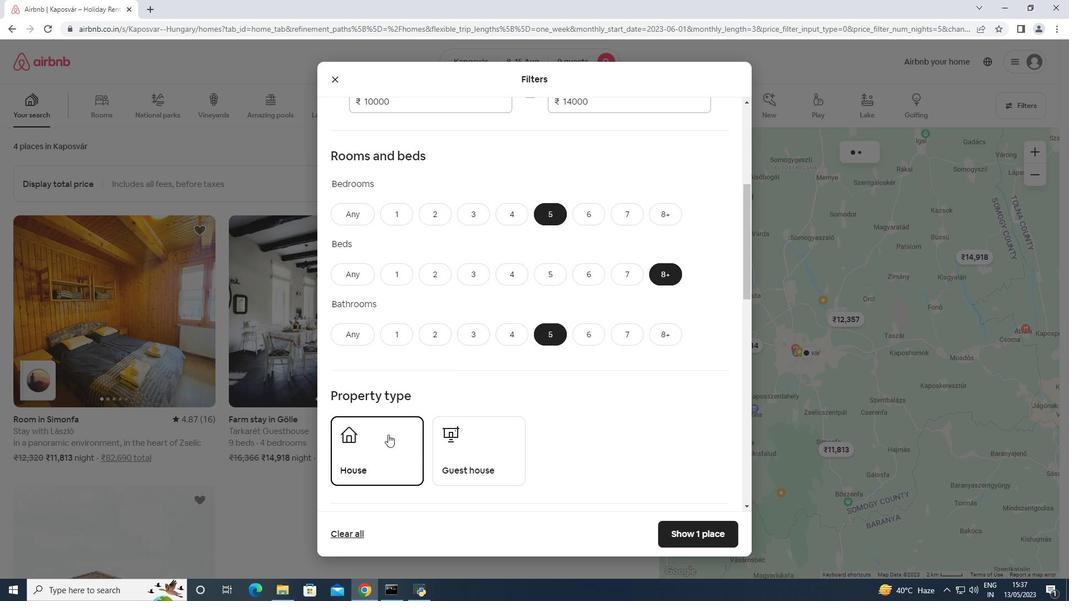 
Action: Mouse scrolled (389, 433) with delta (0, 0)
Screenshot: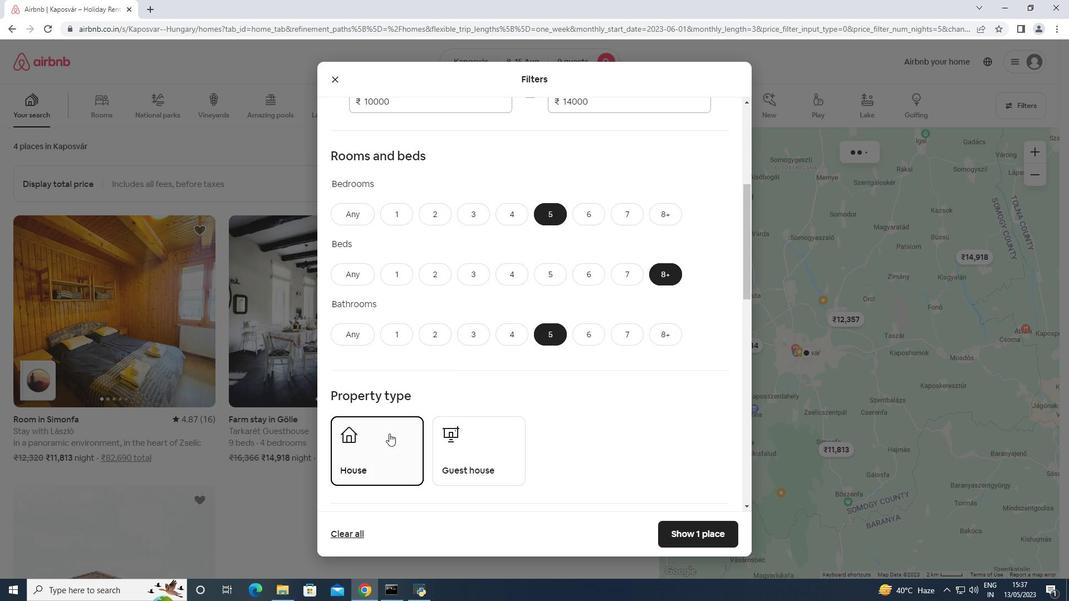 
Action: Mouse moved to (481, 237)
Screenshot: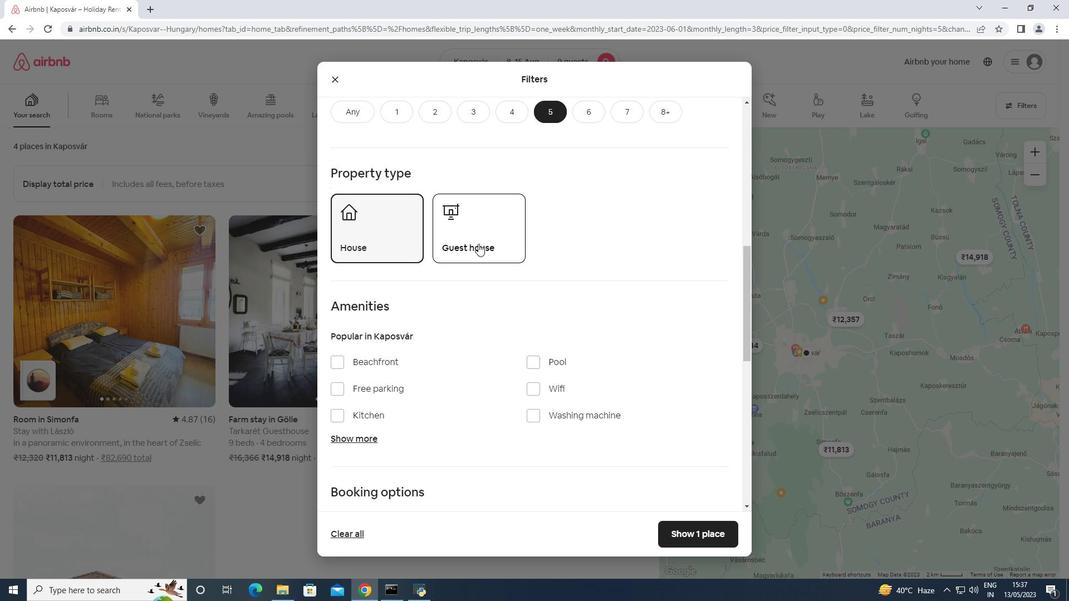 
Action: Mouse pressed left at (481, 237)
Screenshot: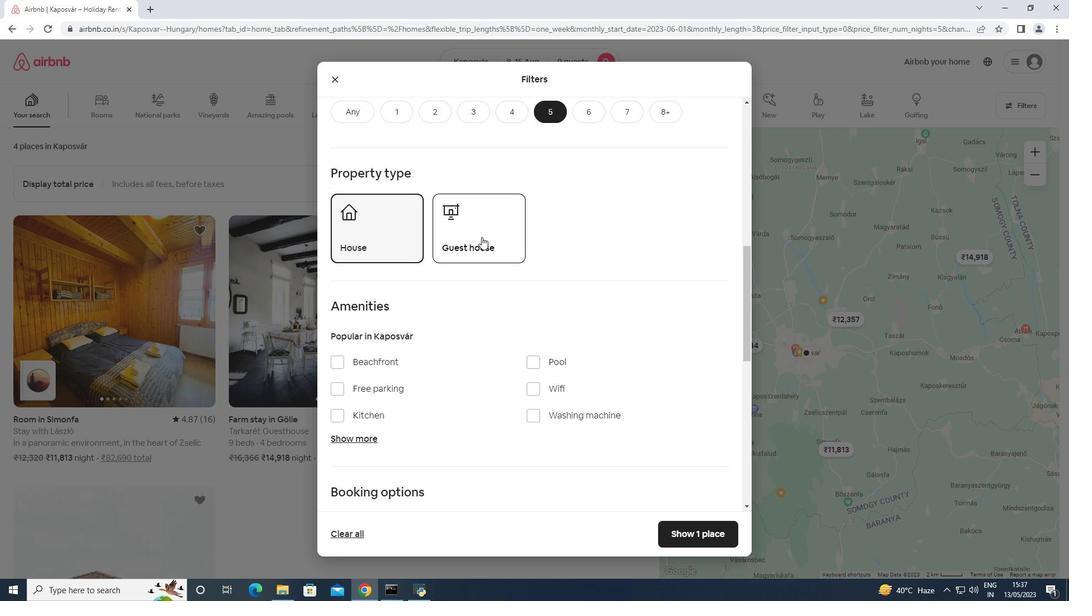 
Action: Mouse moved to (388, 390)
Screenshot: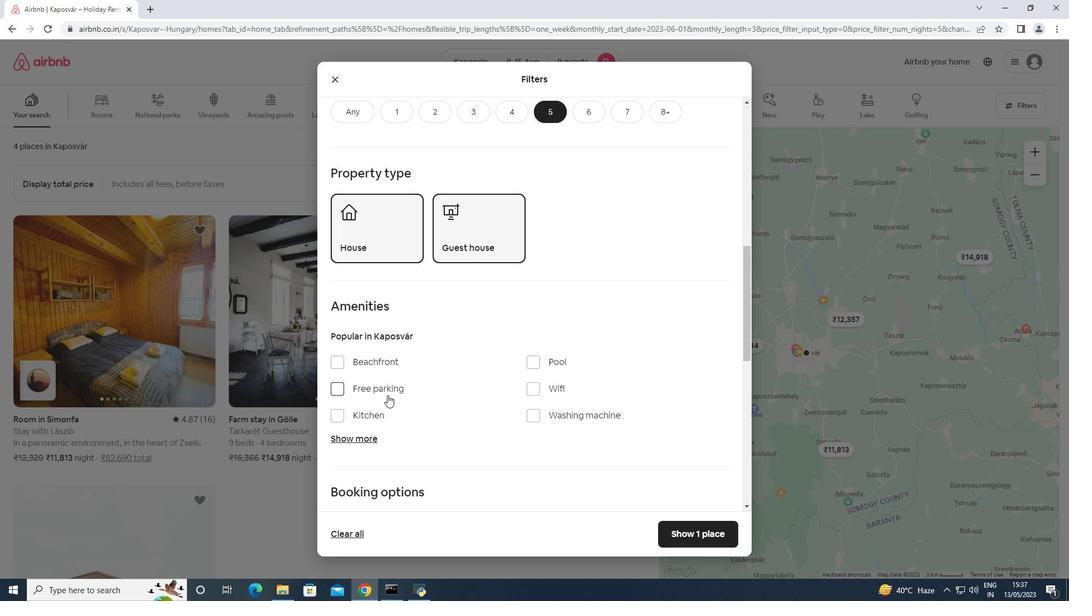 
Action: Mouse pressed left at (388, 390)
Screenshot: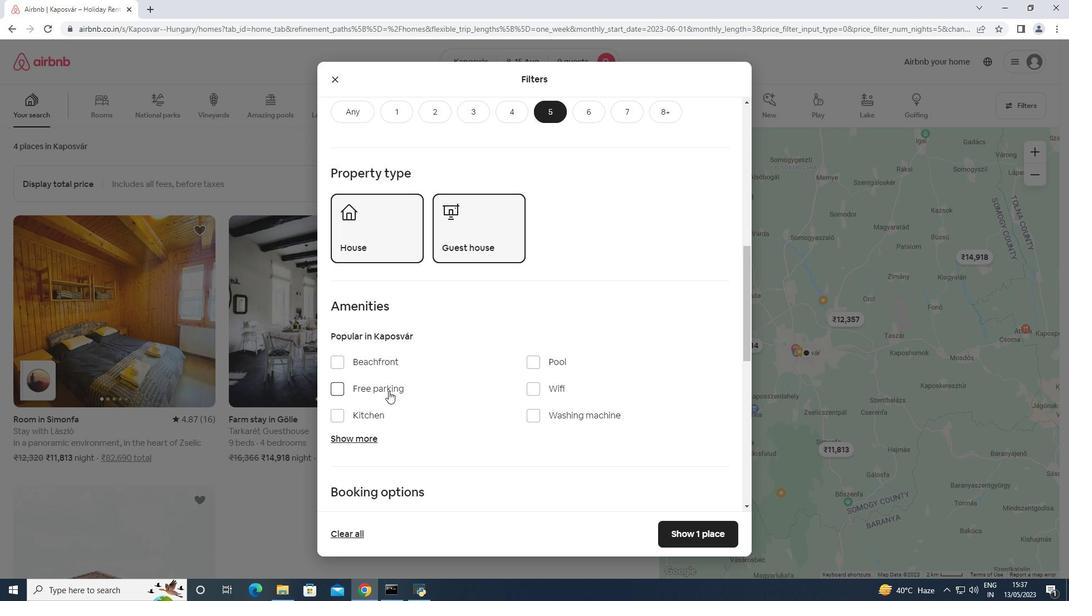 
Action: Mouse moved to (546, 388)
Screenshot: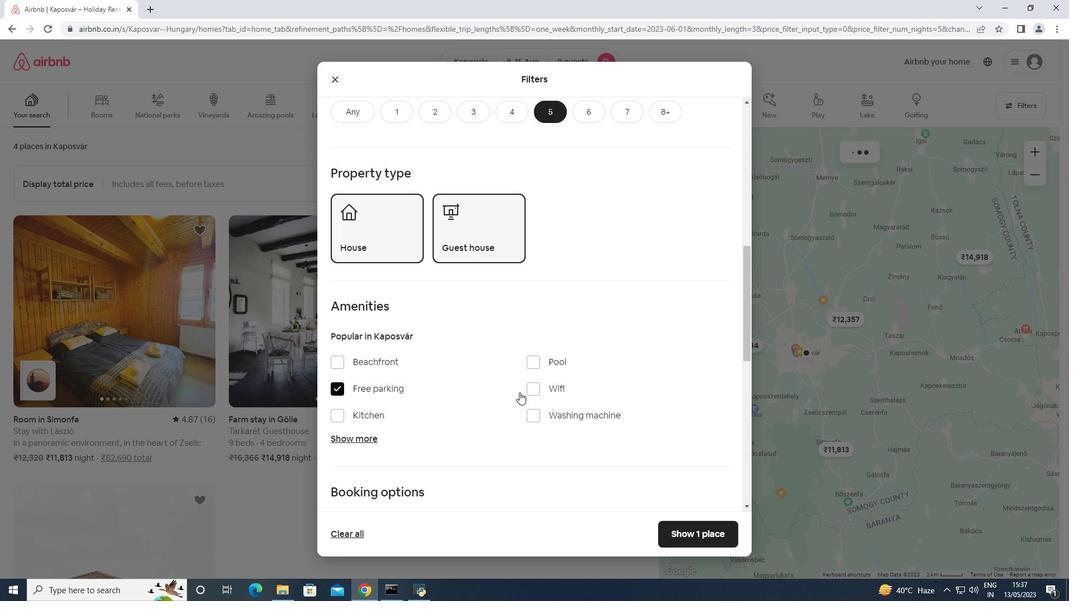 
Action: Mouse pressed left at (546, 388)
Screenshot: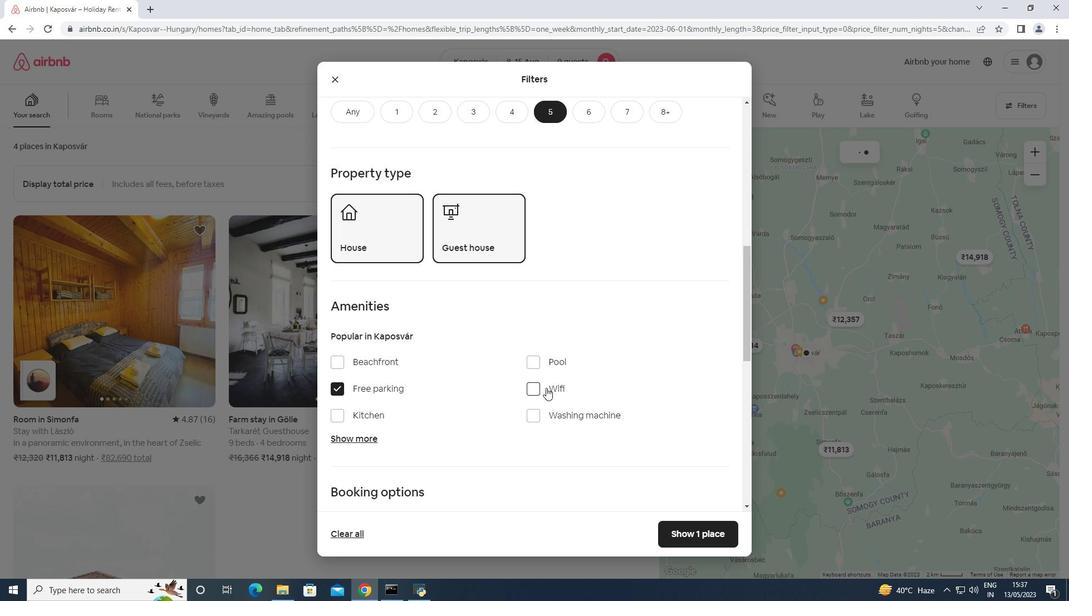 
Action: Mouse moved to (361, 433)
Screenshot: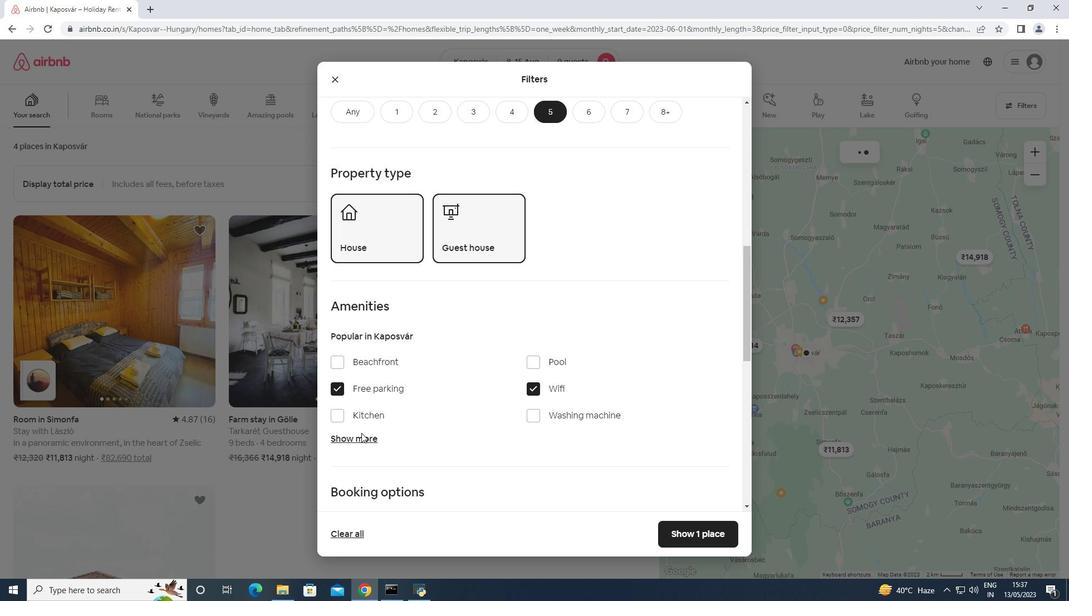 
Action: Mouse pressed left at (361, 433)
Screenshot: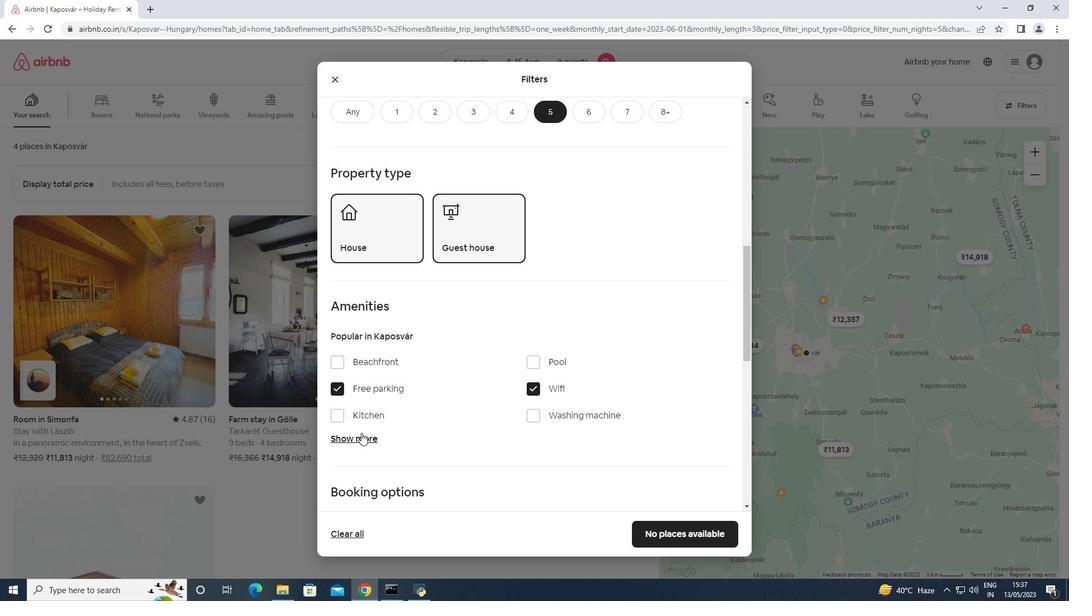 
Action: Mouse moved to (369, 427)
Screenshot: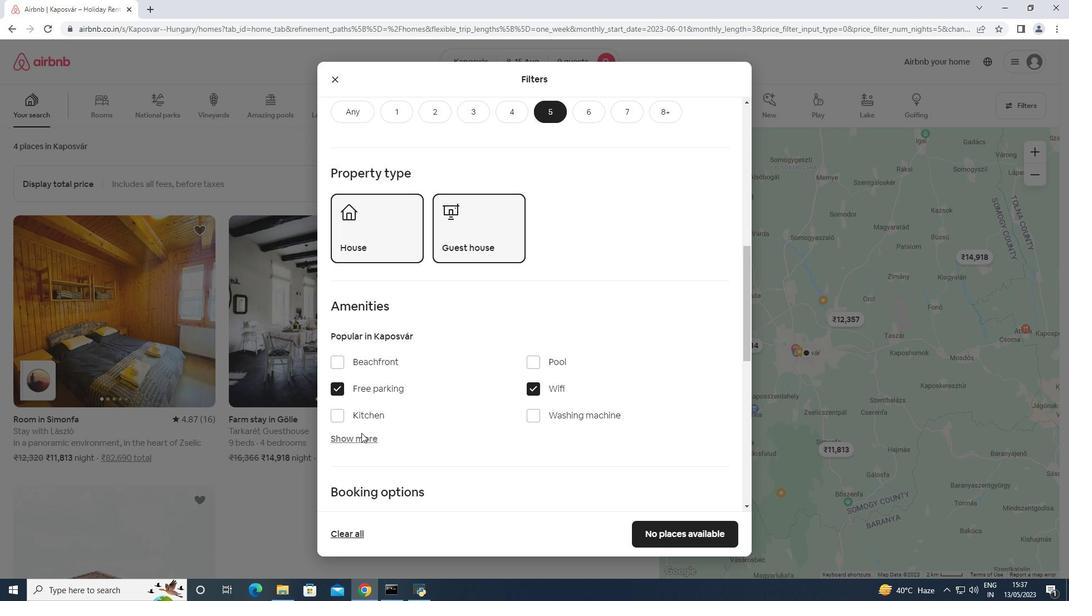 
Action: Mouse scrolled (369, 427) with delta (0, 0)
Screenshot: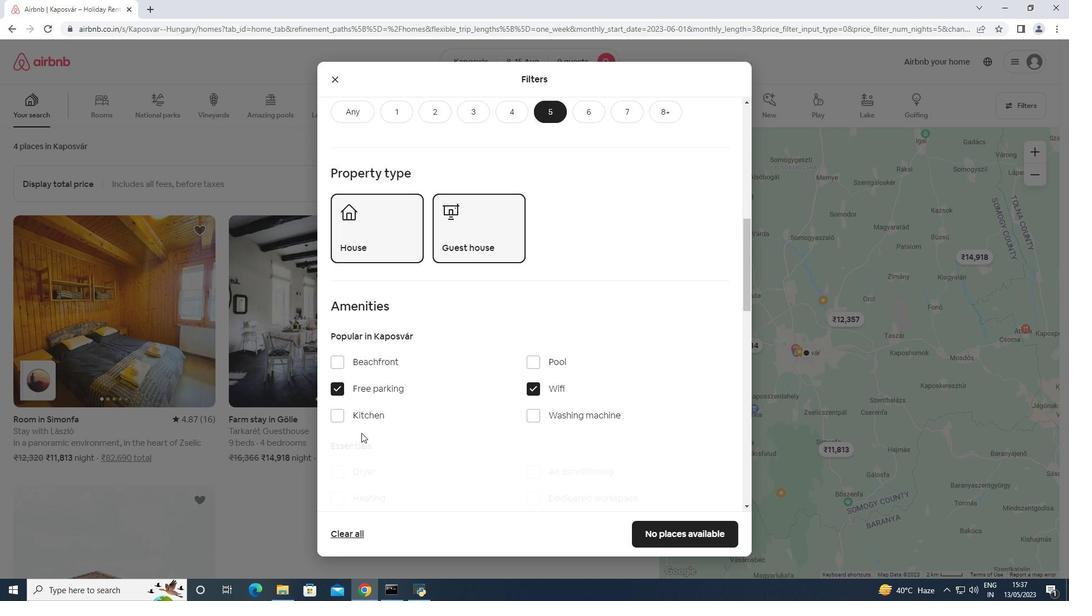 
Action: Mouse scrolled (369, 427) with delta (0, 0)
Screenshot: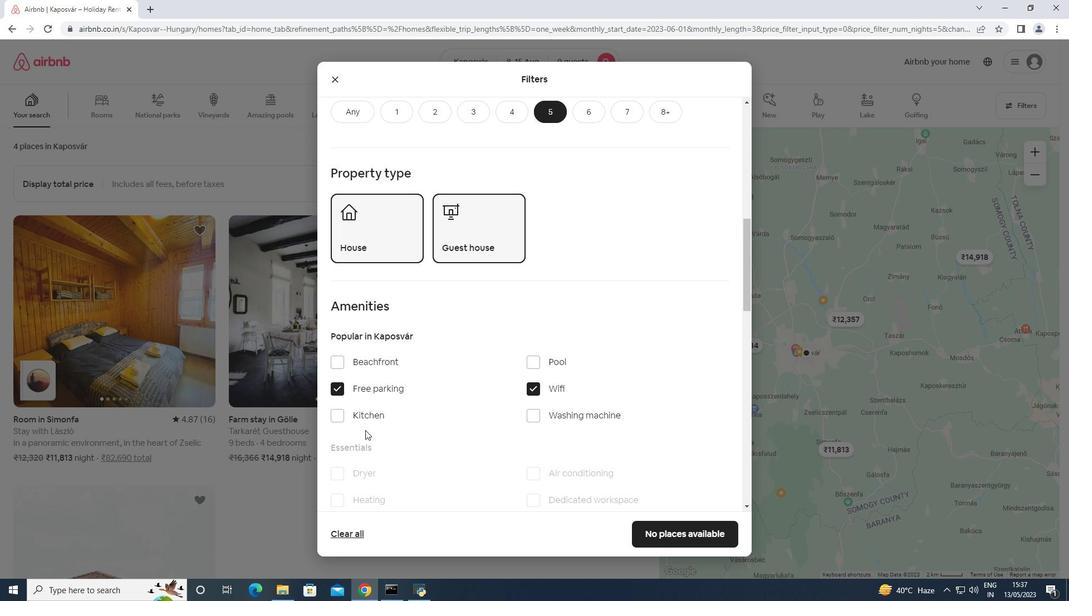 
Action: Mouse scrolled (369, 427) with delta (0, 0)
Screenshot: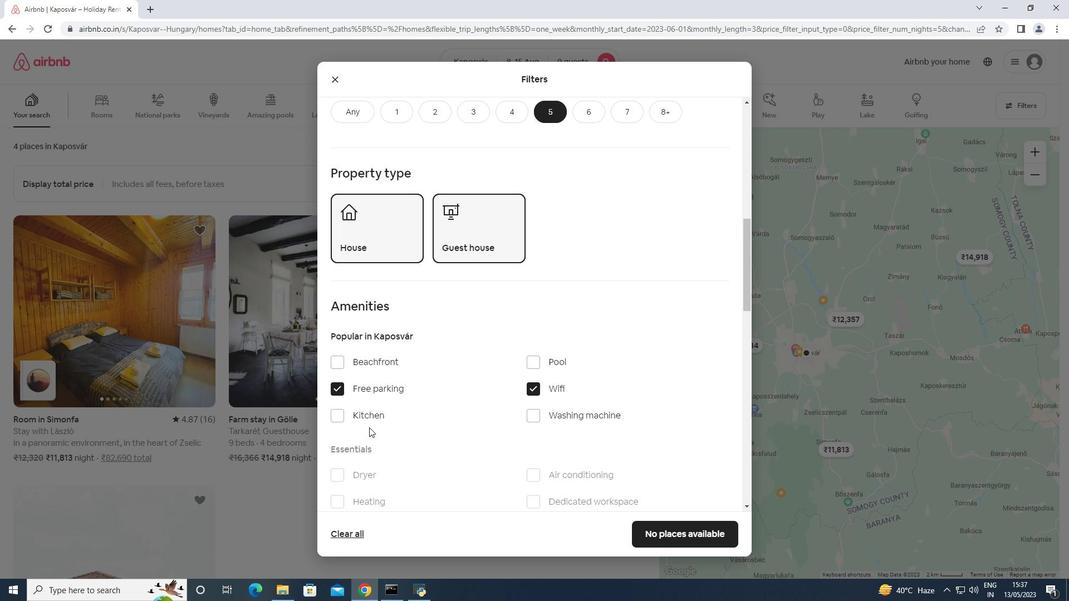 
Action: Mouse scrolled (369, 427) with delta (0, 0)
Screenshot: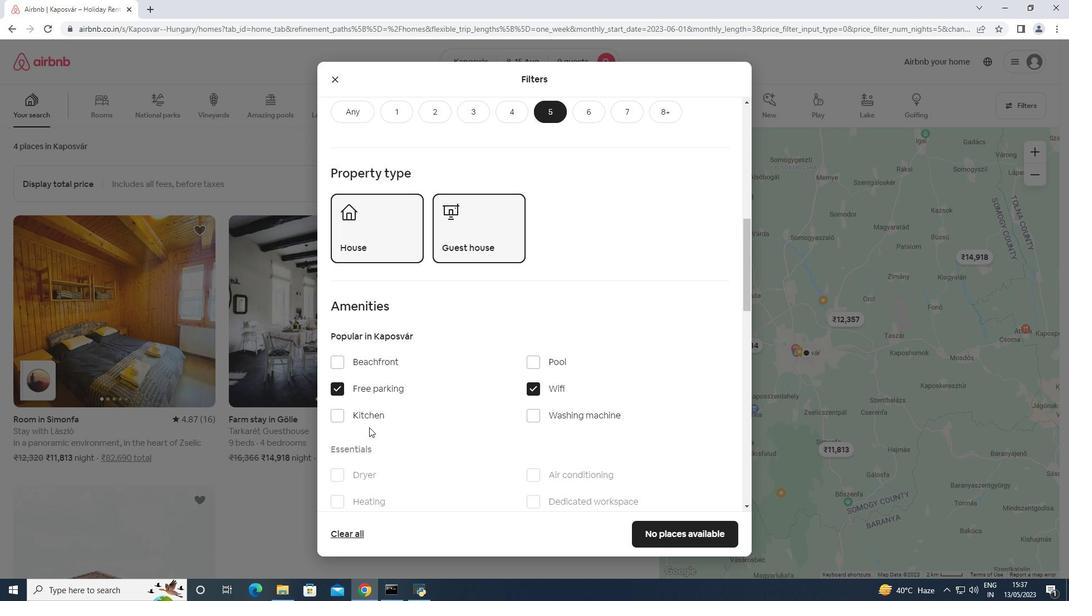 
Action: Mouse moved to (372, 312)
Screenshot: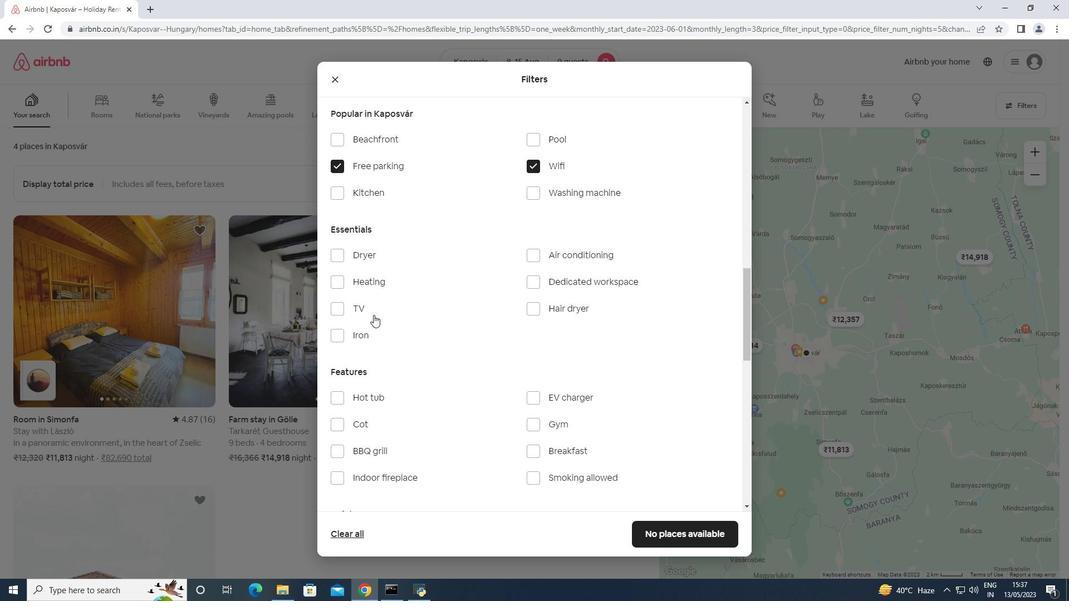 
Action: Mouse pressed left at (372, 312)
Screenshot: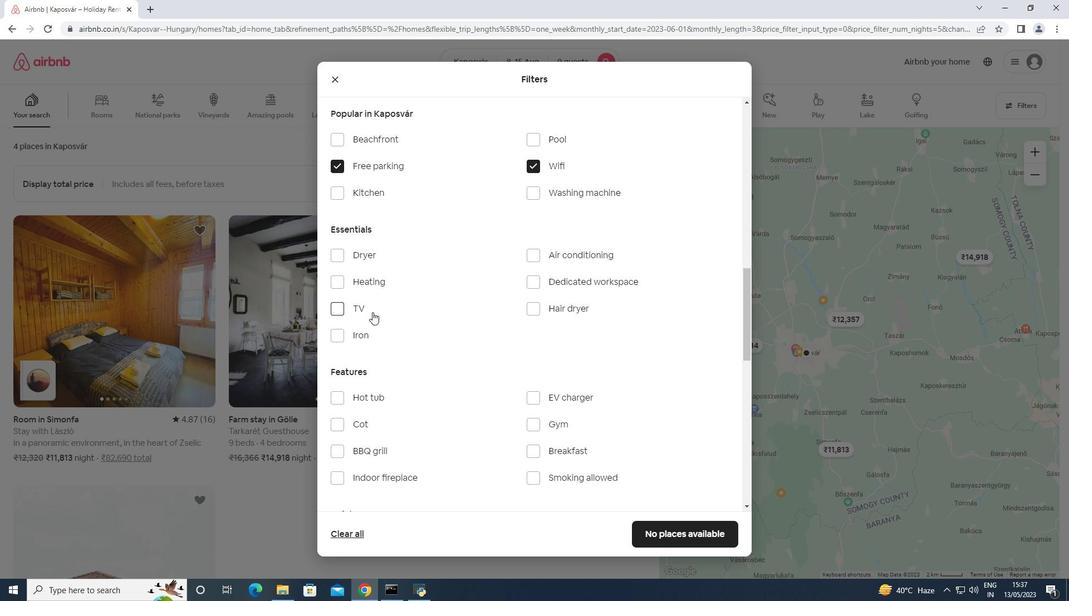 
Action: Mouse moved to (539, 452)
Screenshot: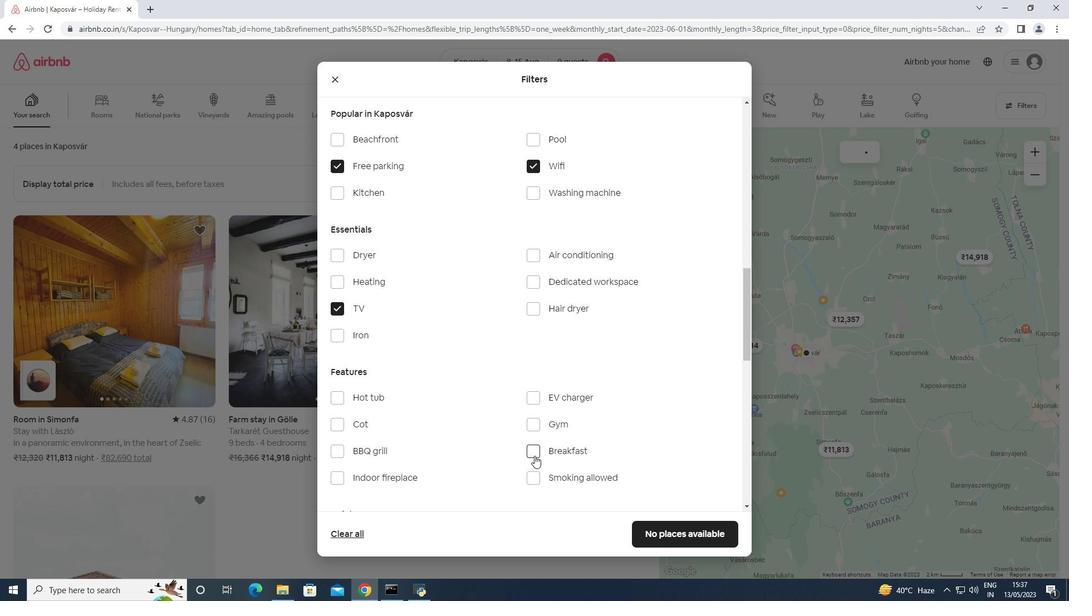 
Action: Mouse pressed left at (539, 452)
Screenshot: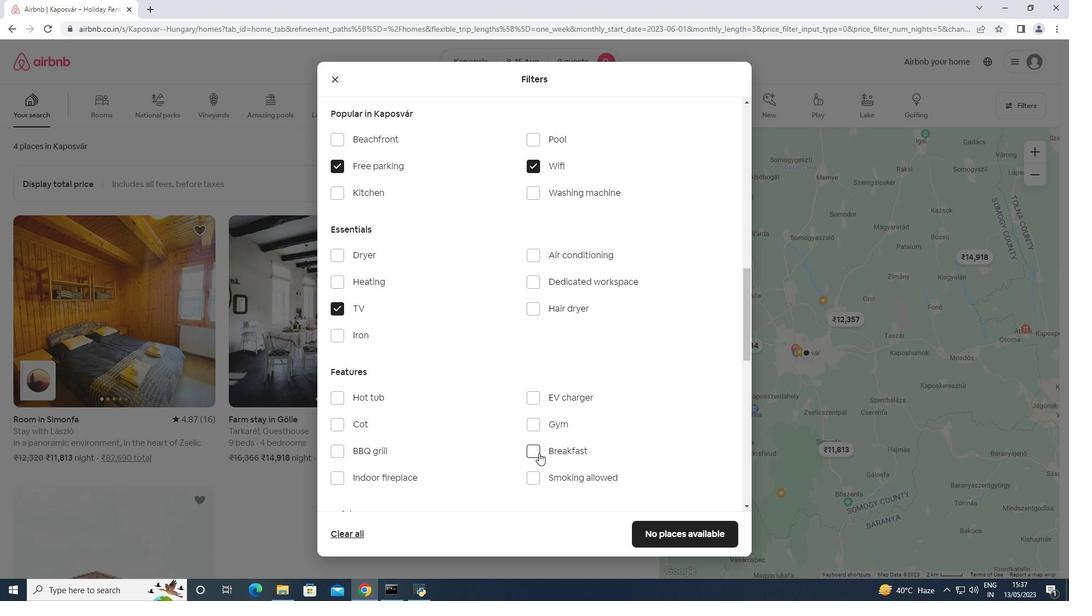 
Action: Mouse moved to (542, 424)
Screenshot: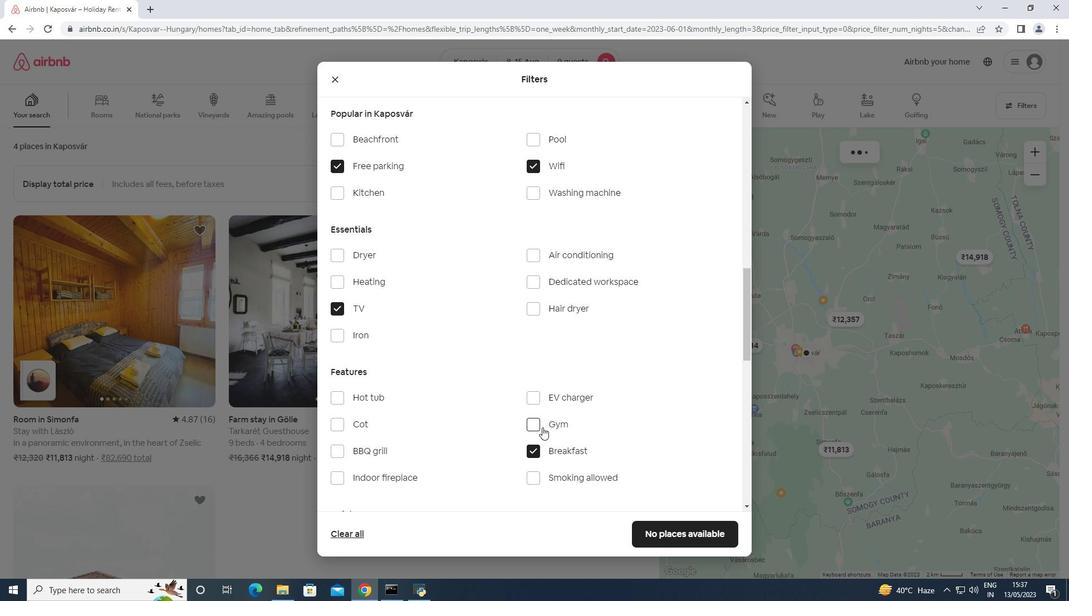 
Action: Mouse pressed left at (542, 424)
Screenshot: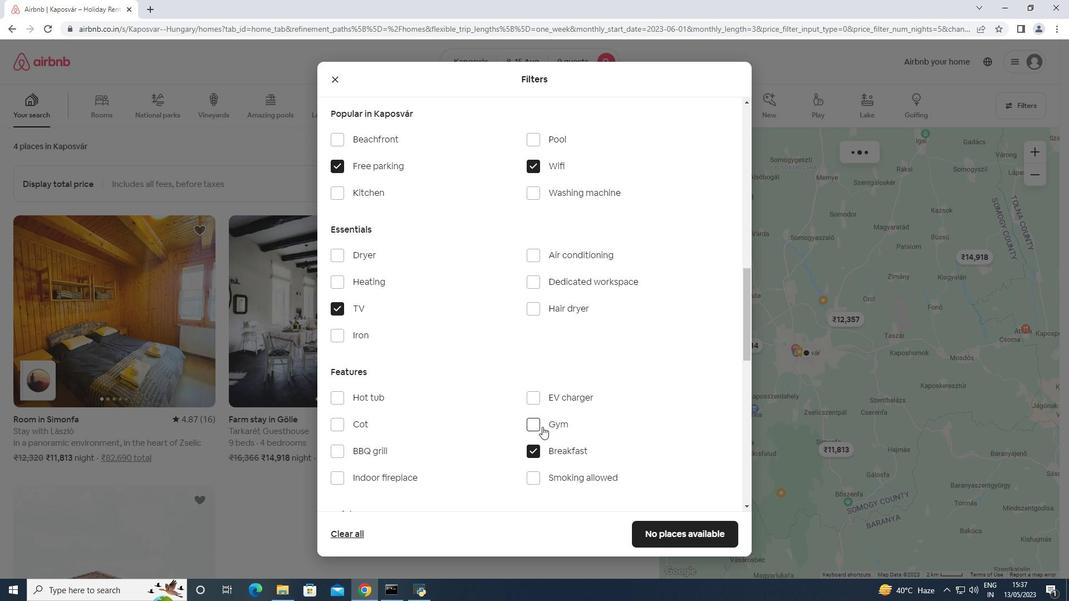 
Action: Mouse scrolled (542, 423) with delta (0, 0)
Screenshot: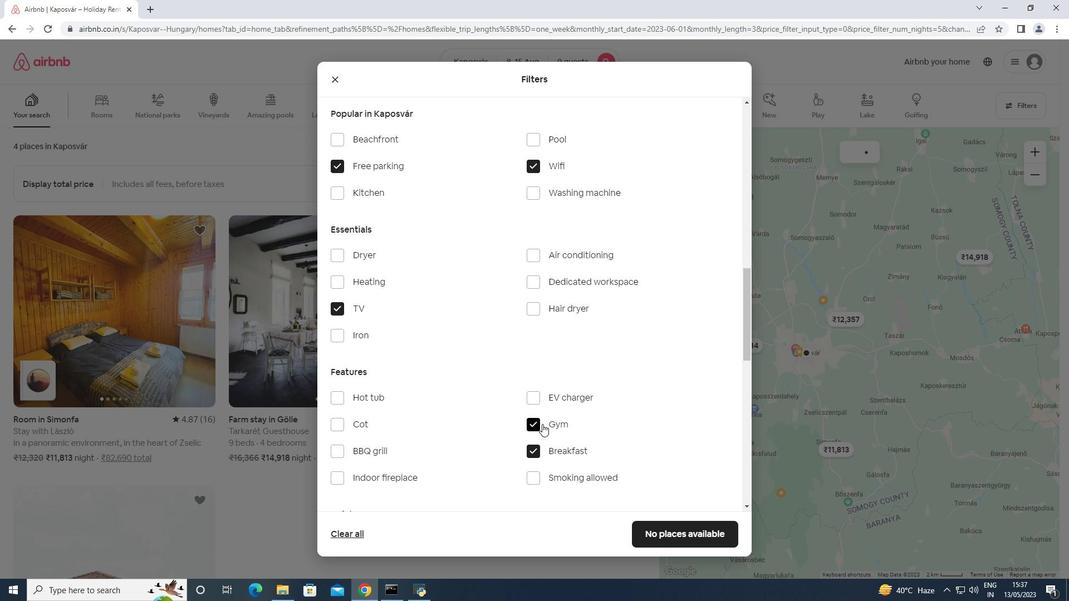 
Action: Mouse scrolled (542, 423) with delta (0, 0)
Screenshot: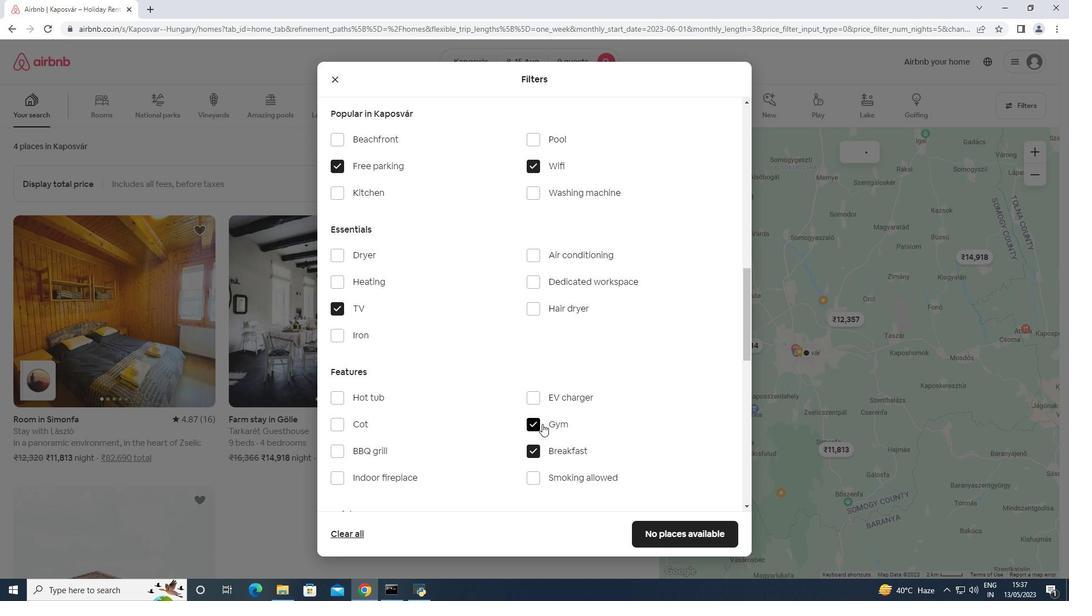 
Action: Mouse scrolled (542, 423) with delta (0, 0)
Screenshot: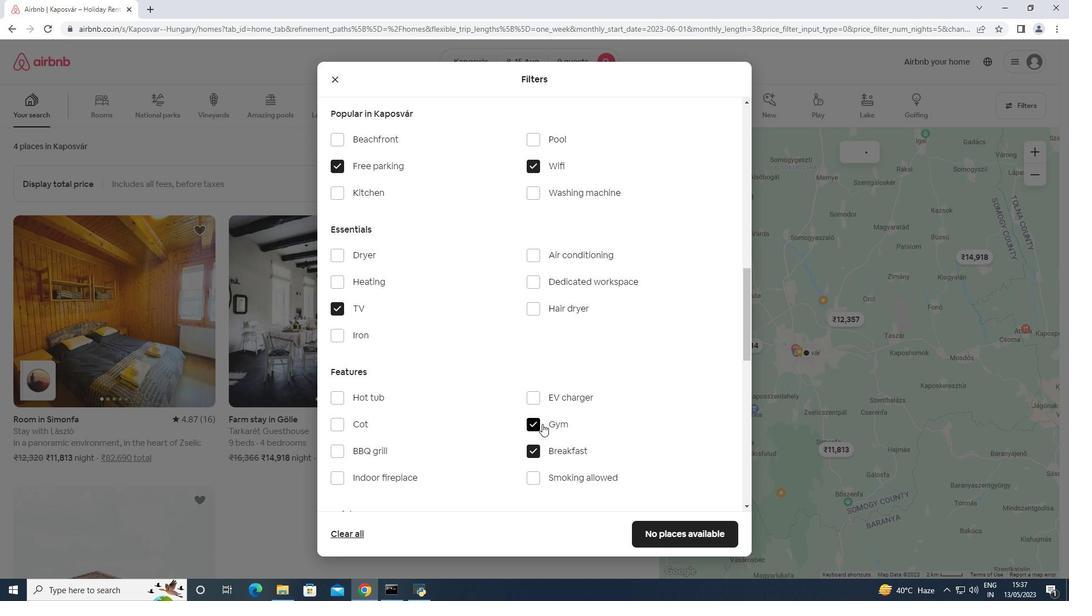 
Action: Mouse scrolled (542, 423) with delta (0, 0)
Screenshot: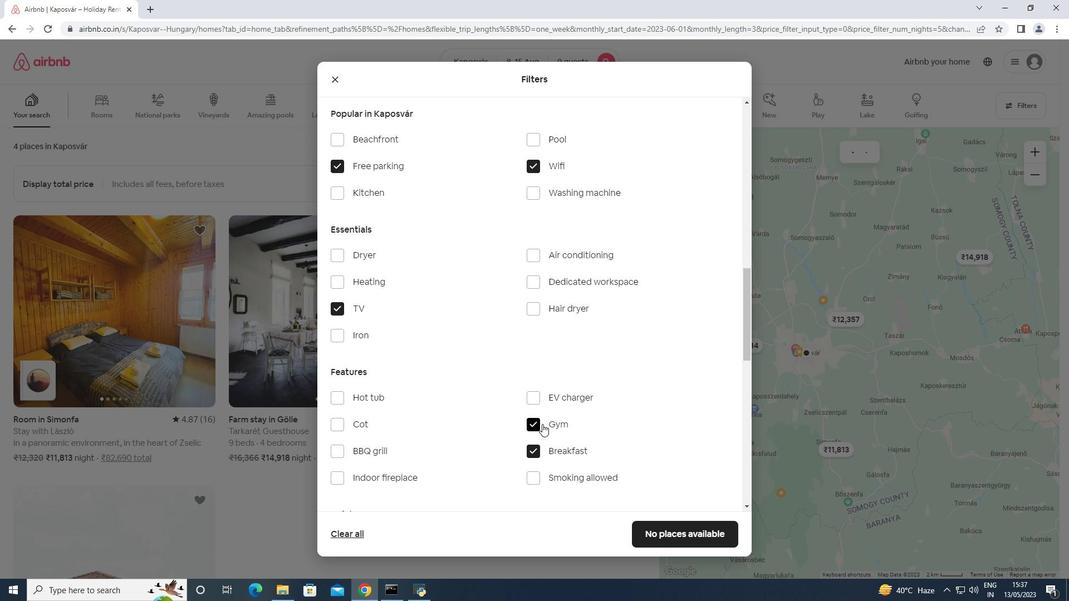 
Action: Mouse scrolled (542, 423) with delta (0, 0)
Screenshot: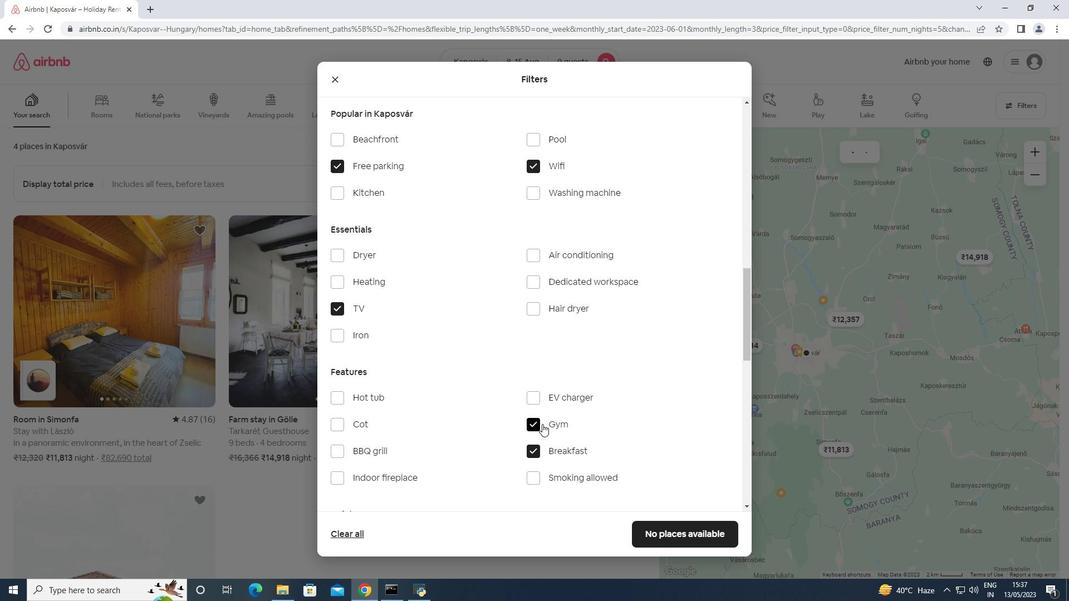 
Action: Mouse moved to (712, 415)
Screenshot: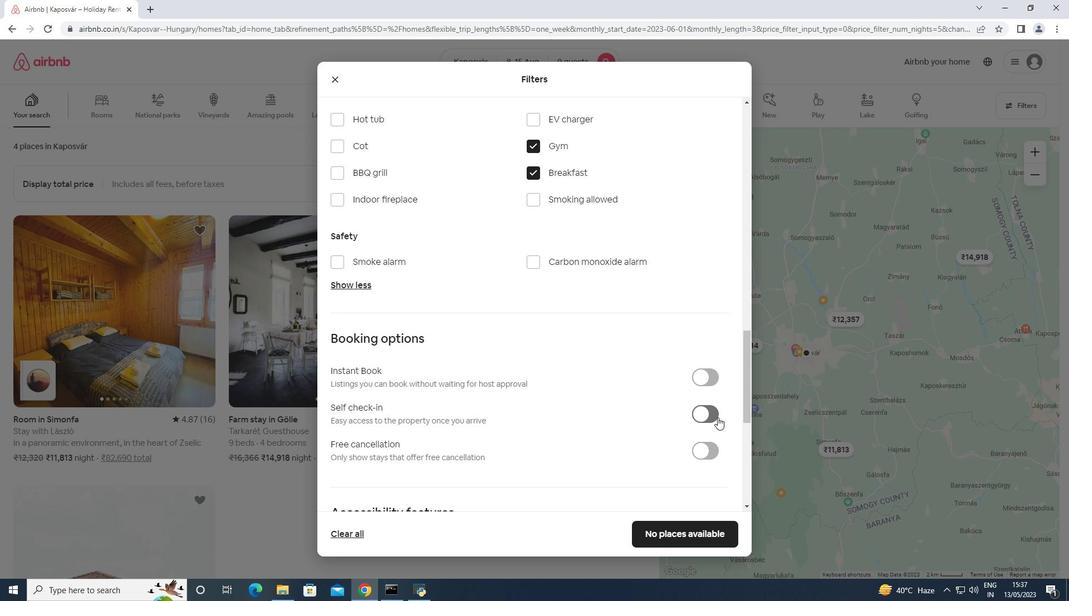 
Action: Mouse pressed left at (712, 415)
Screenshot: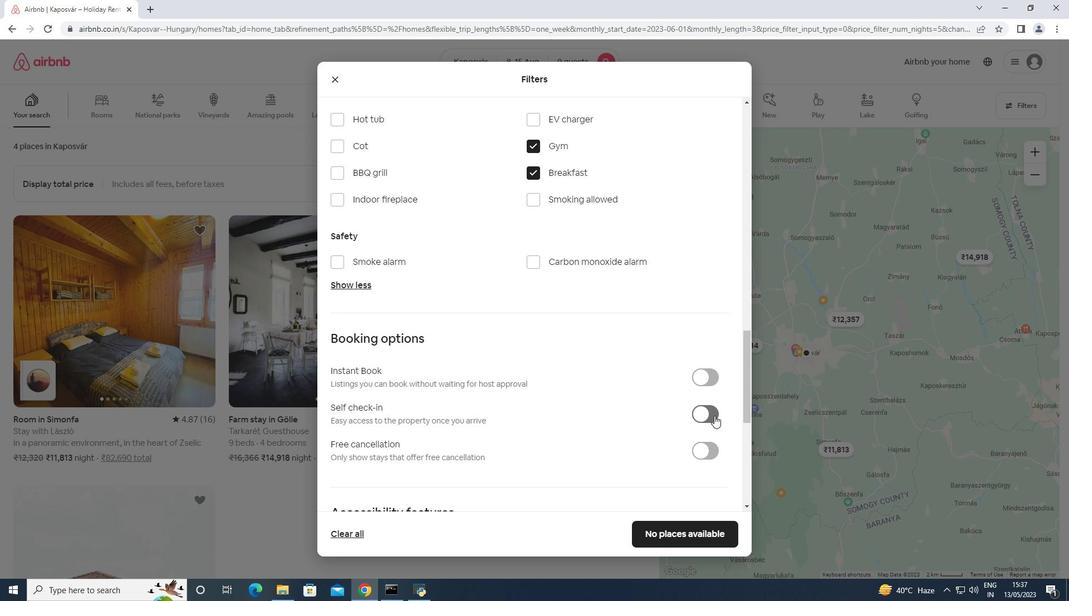 
Action: Mouse moved to (710, 415)
Screenshot: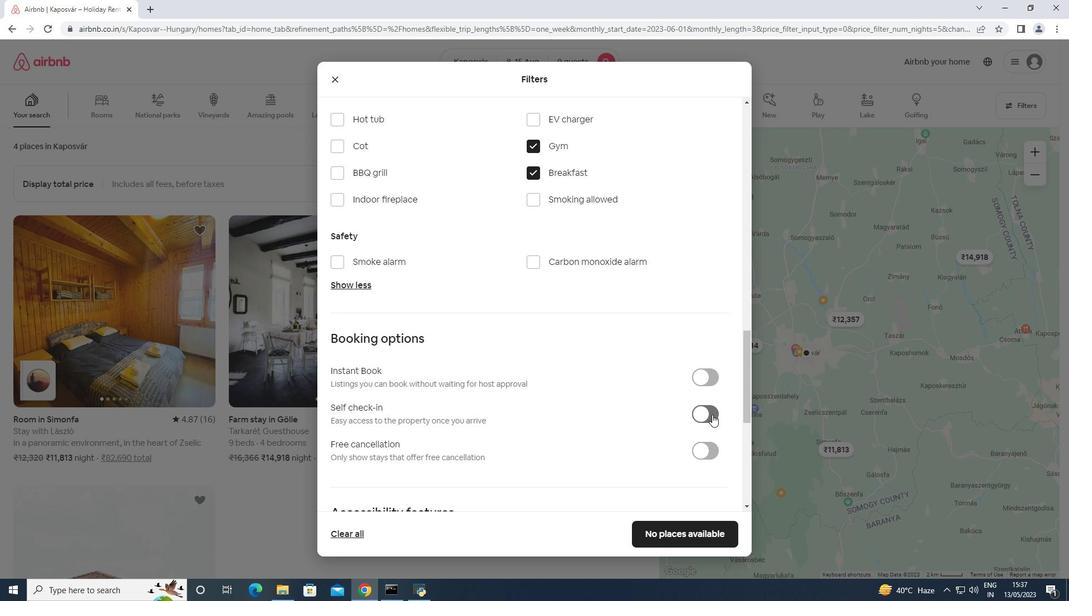 
Action: Mouse scrolled (710, 414) with delta (0, 0)
Screenshot: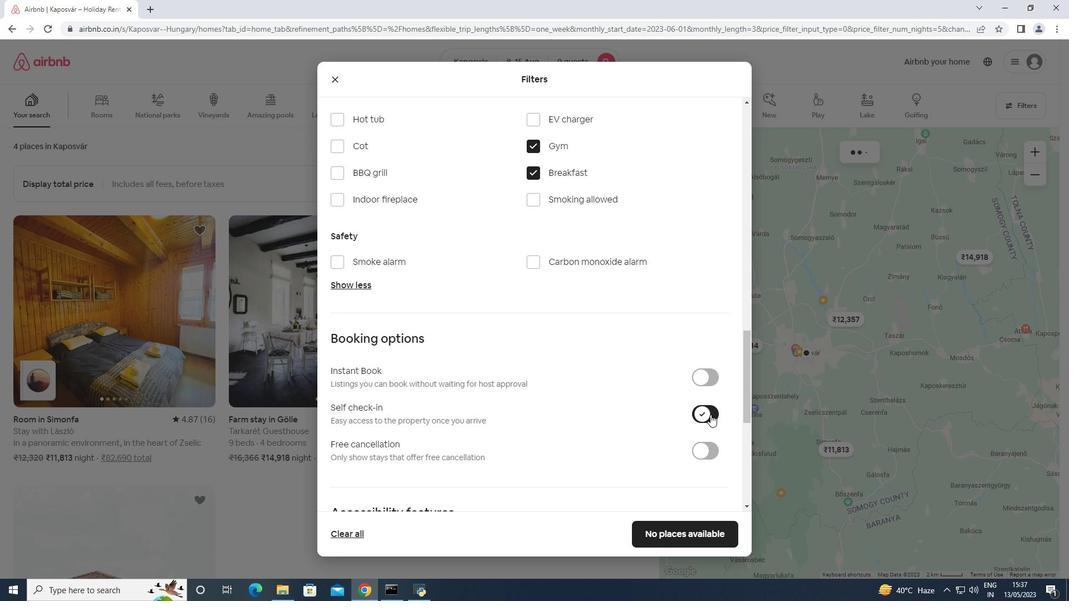 
Action: Mouse scrolled (710, 414) with delta (0, 0)
Screenshot: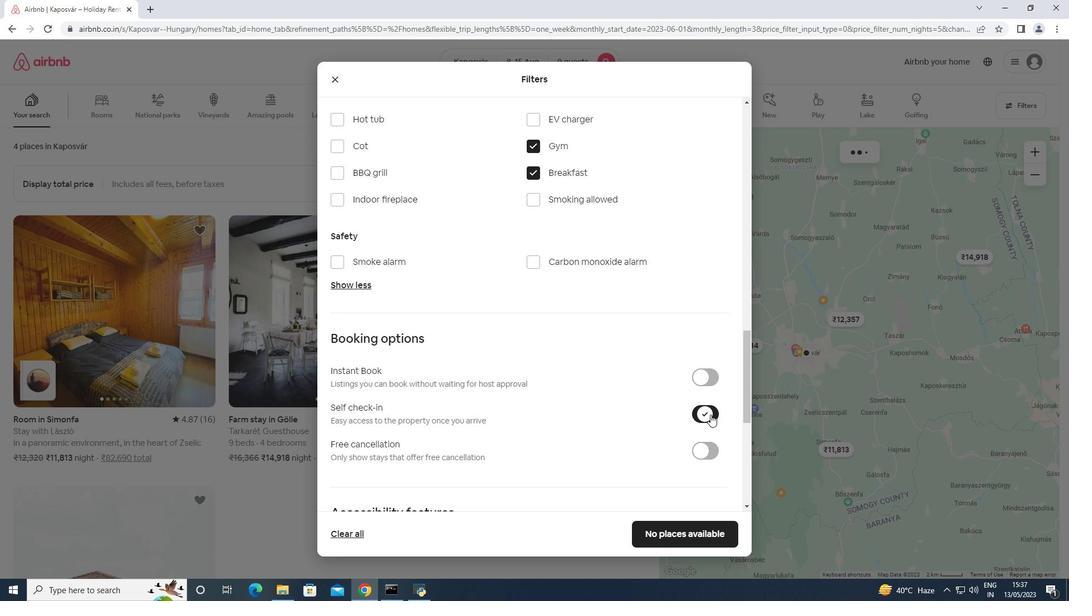 
Action: Mouse scrolled (710, 414) with delta (0, 0)
Screenshot: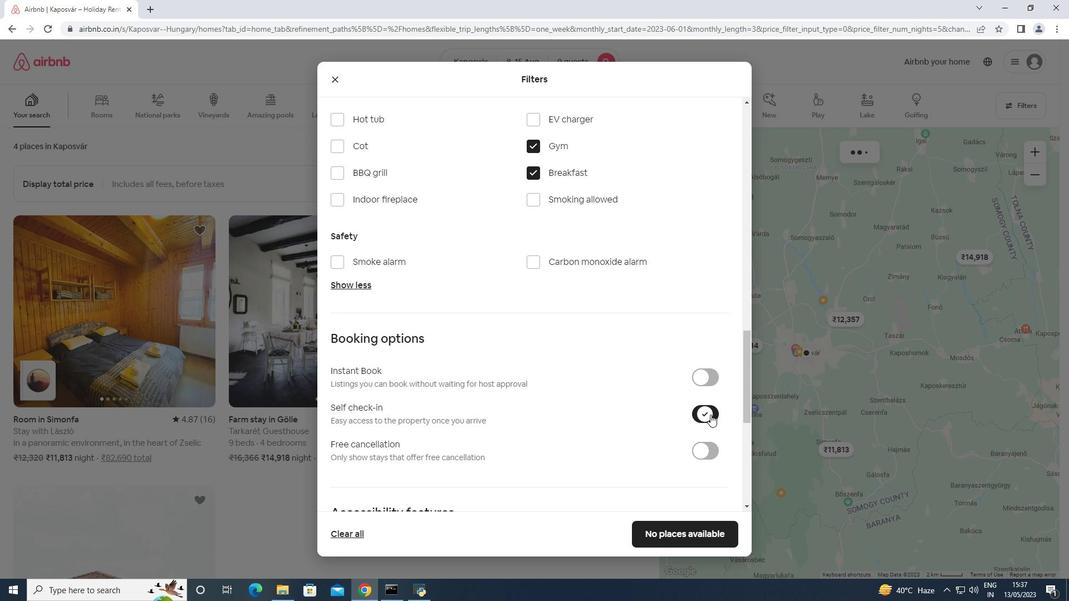 
Action: Mouse scrolled (710, 414) with delta (0, 0)
Screenshot: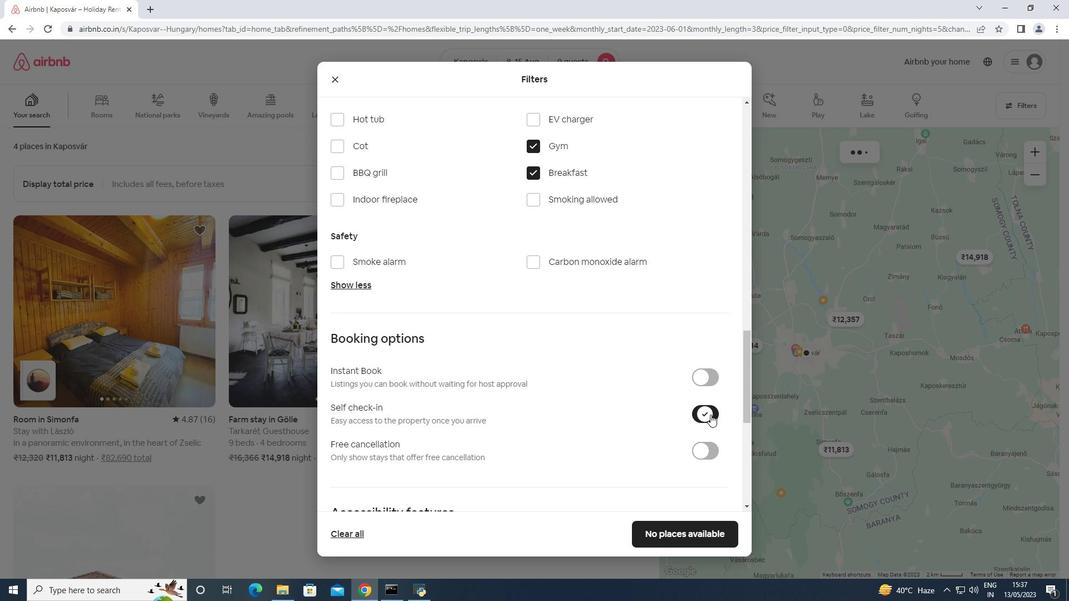
Action: Mouse scrolled (710, 414) with delta (0, 0)
Screenshot: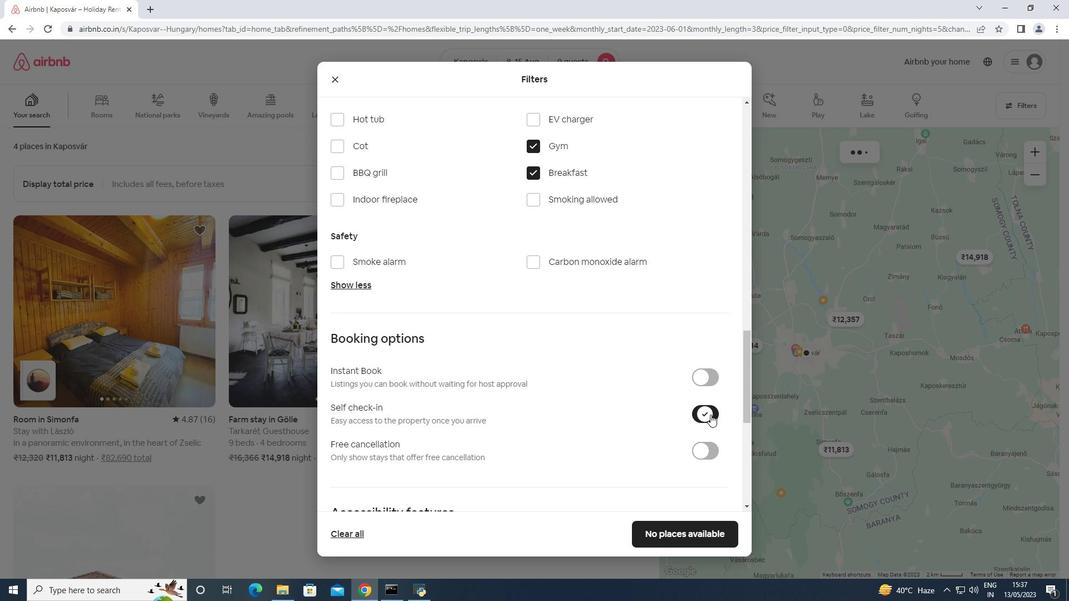 
Action: Mouse moved to (708, 415)
Screenshot: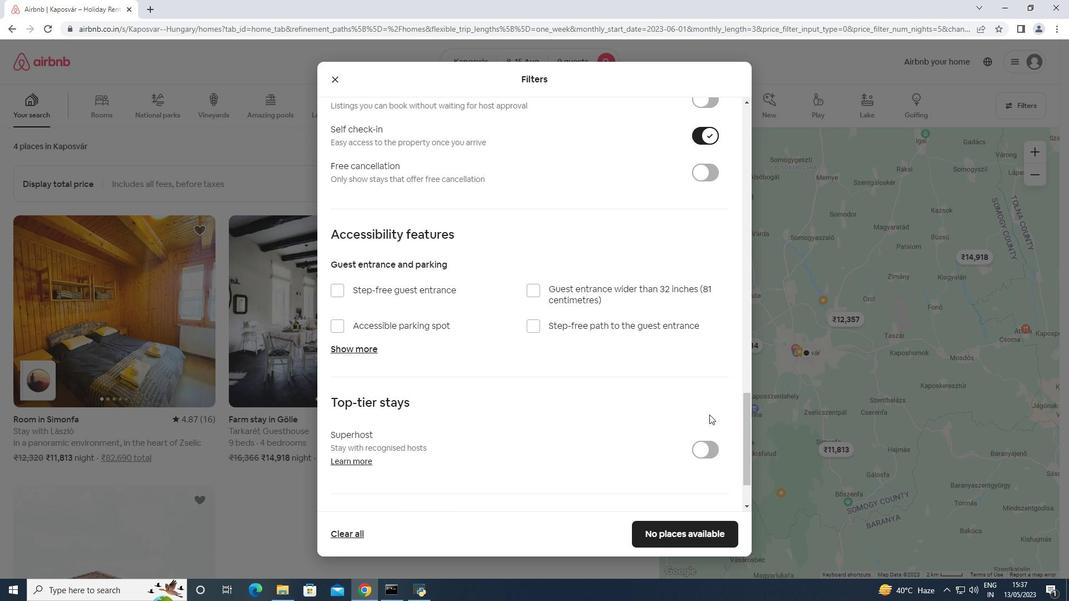 
Action: Mouse scrolled (708, 415) with delta (0, 0)
Screenshot: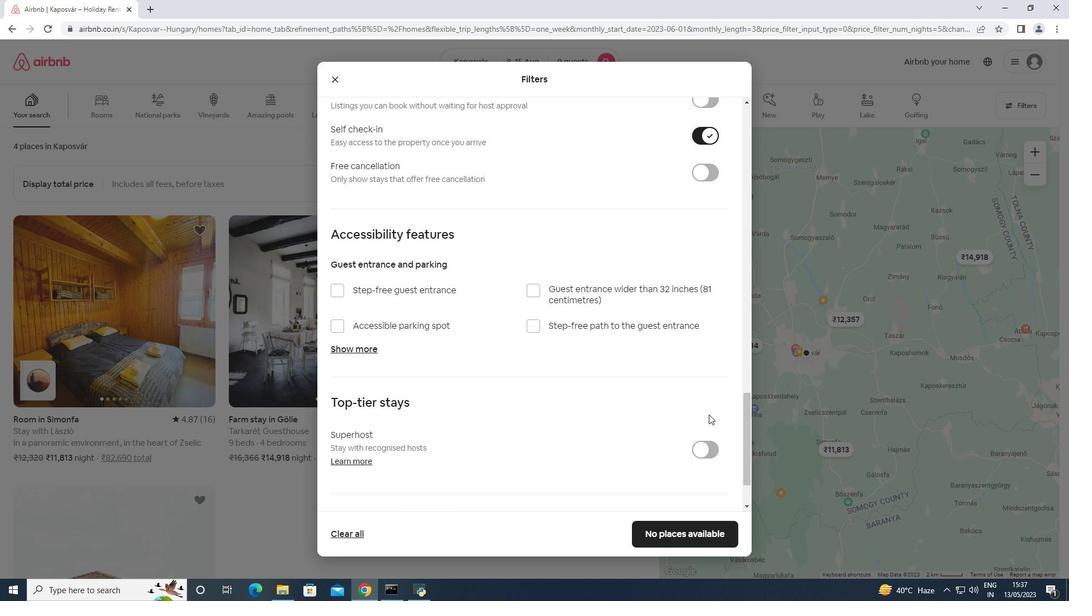 
Action: Mouse moved to (706, 416)
Screenshot: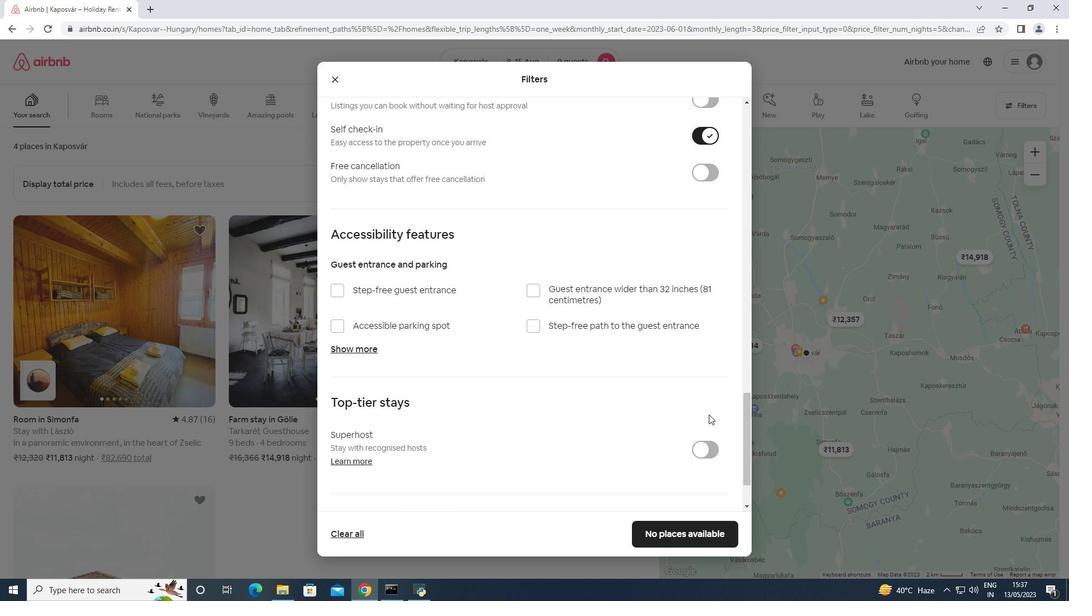 
Action: Mouse scrolled (706, 415) with delta (0, 0)
Screenshot: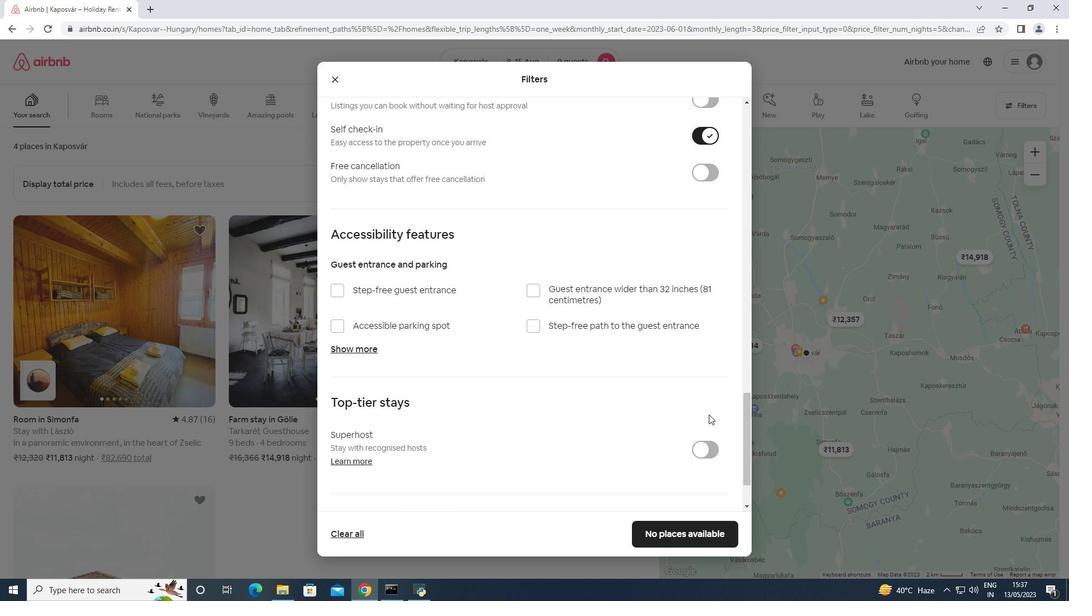 
Action: Mouse scrolled (706, 415) with delta (0, 0)
Screenshot: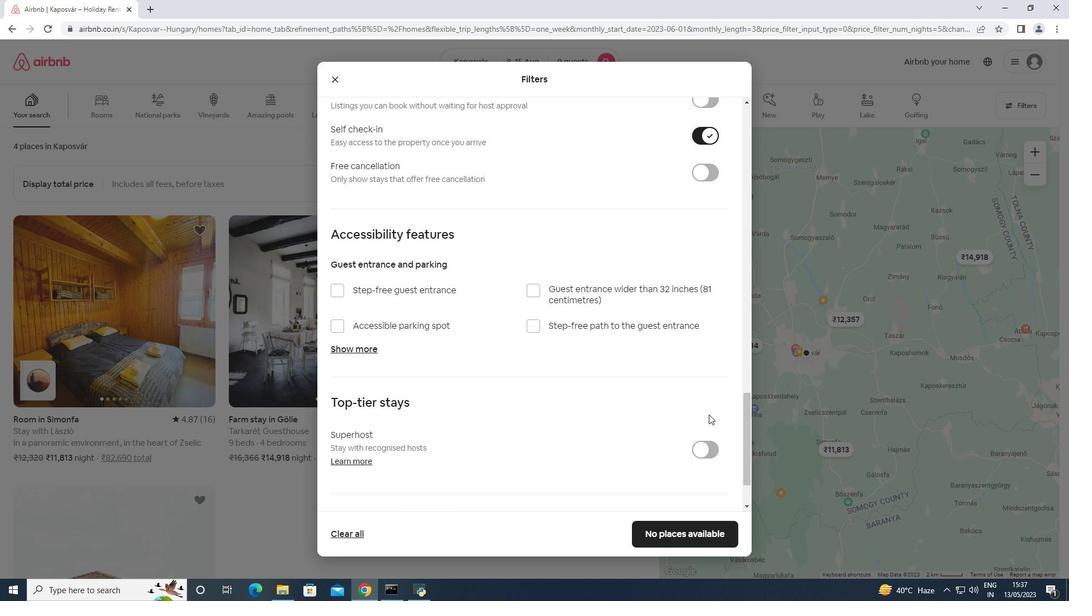 
Action: Mouse scrolled (706, 415) with delta (0, 0)
Screenshot: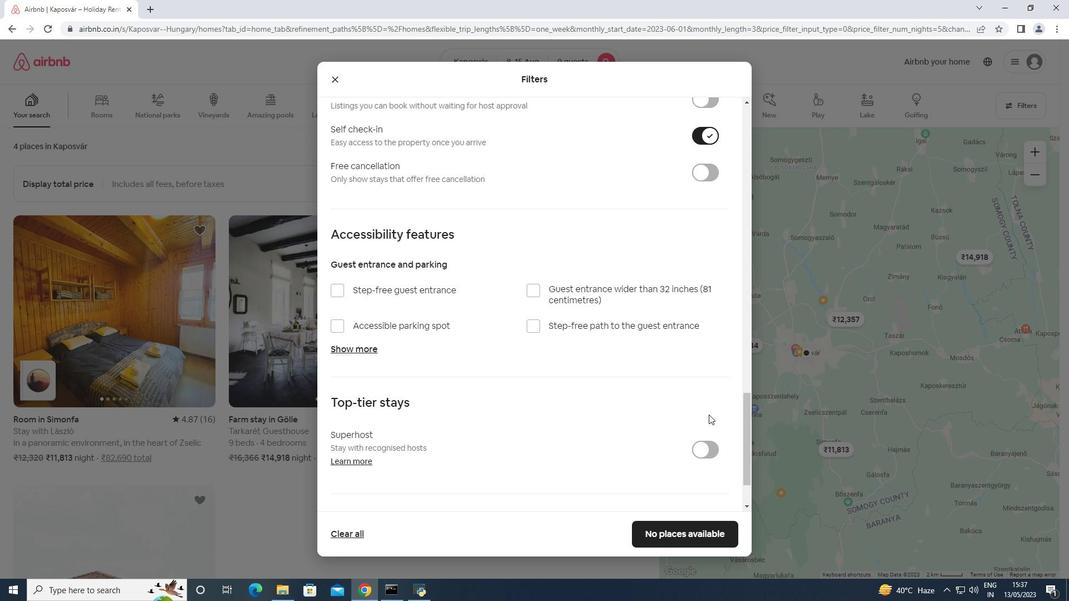 
Action: Mouse scrolled (706, 415) with delta (0, 0)
Screenshot: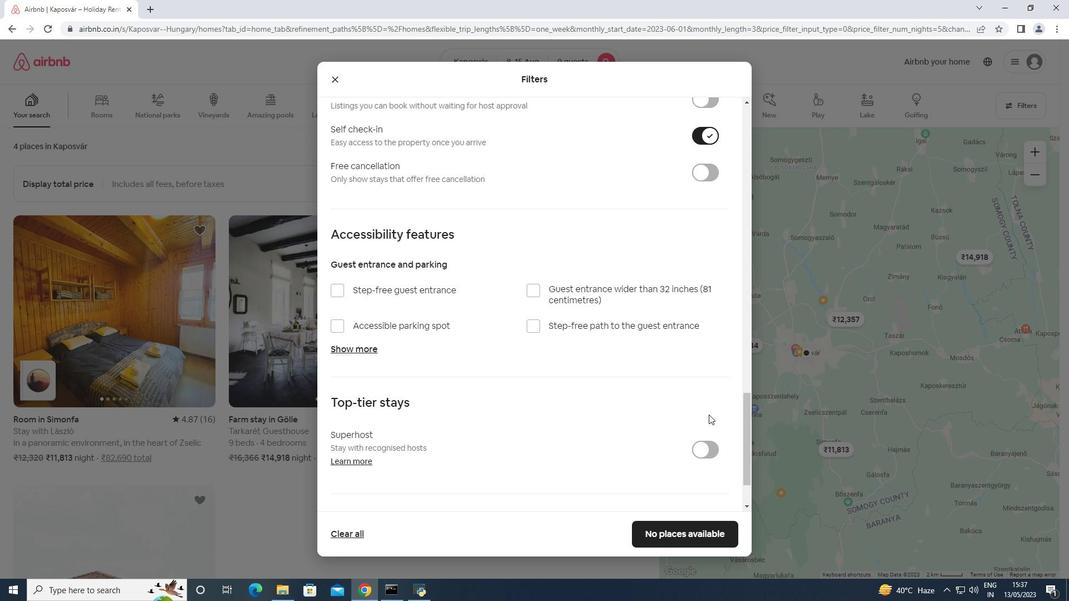 
Action: Mouse moved to (710, 534)
Screenshot: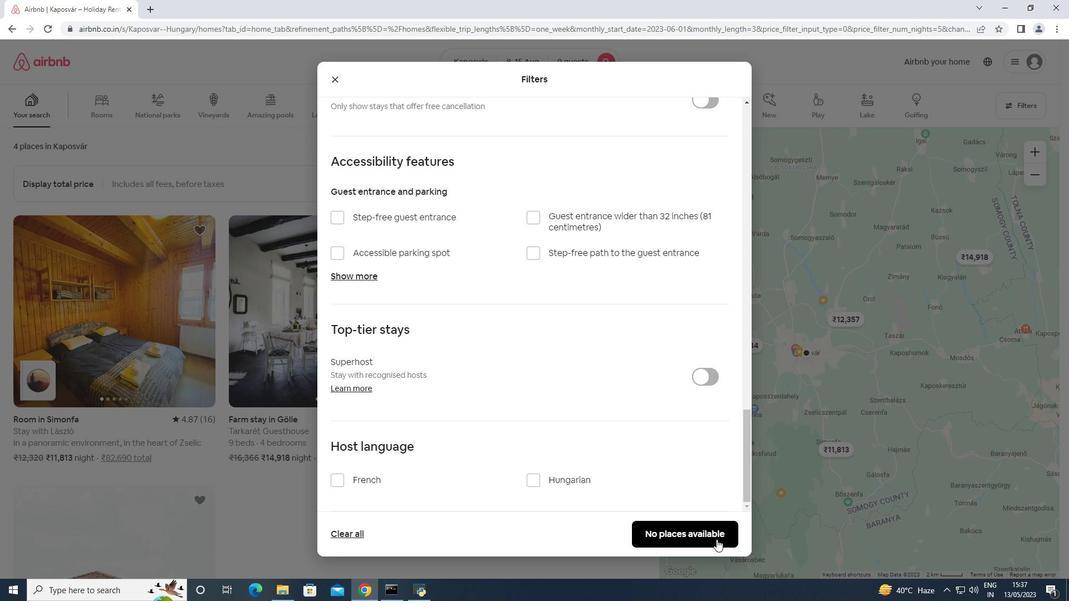 
Action: Mouse pressed left at (710, 534)
Screenshot: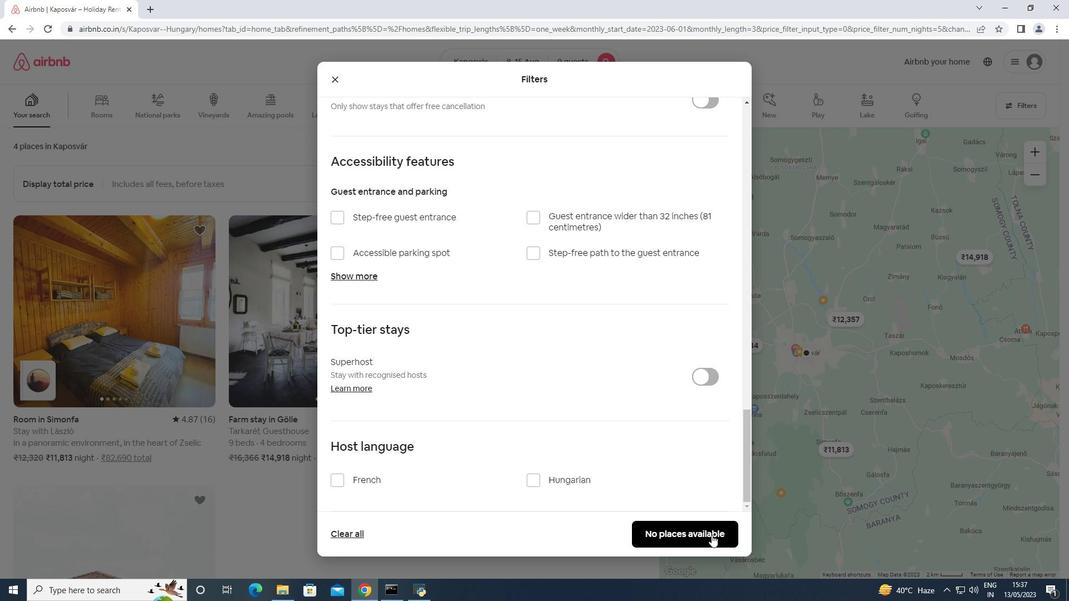 
Action: Mouse moved to (572, 152)
Screenshot: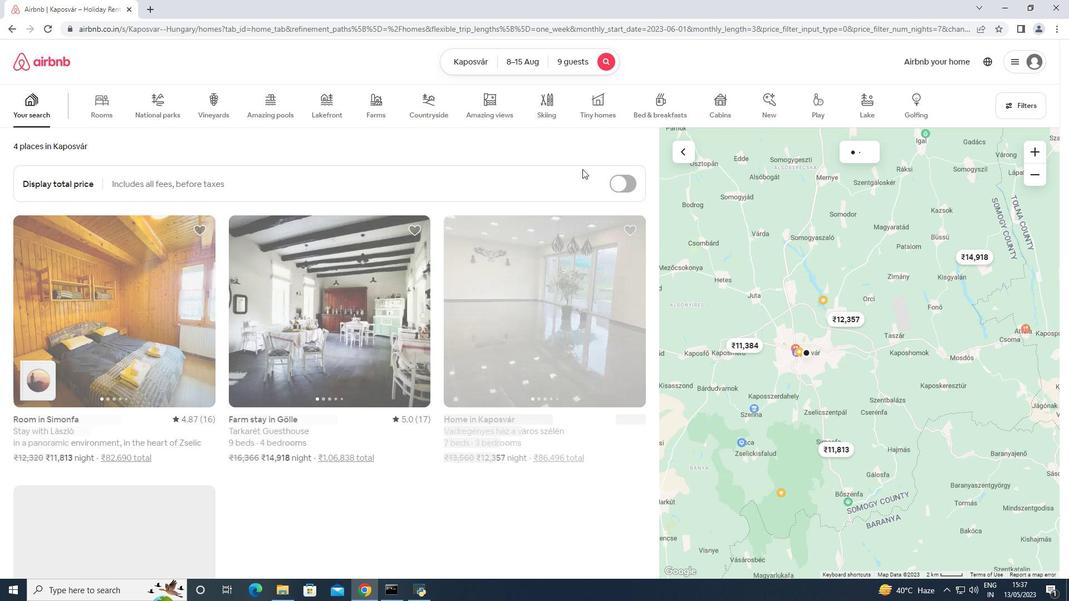 
